 Task: In Heading Arial with underline. Font size of heading  '18'Font style of data Calibri. Font size of data  9Alignment of headline & data Align center. Fill color in heading,  RedFont color of data Black Apply border in Data No BorderIn the sheet   Prime Sales templetes book
Action: Mouse moved to (136, 181)
Screenshot: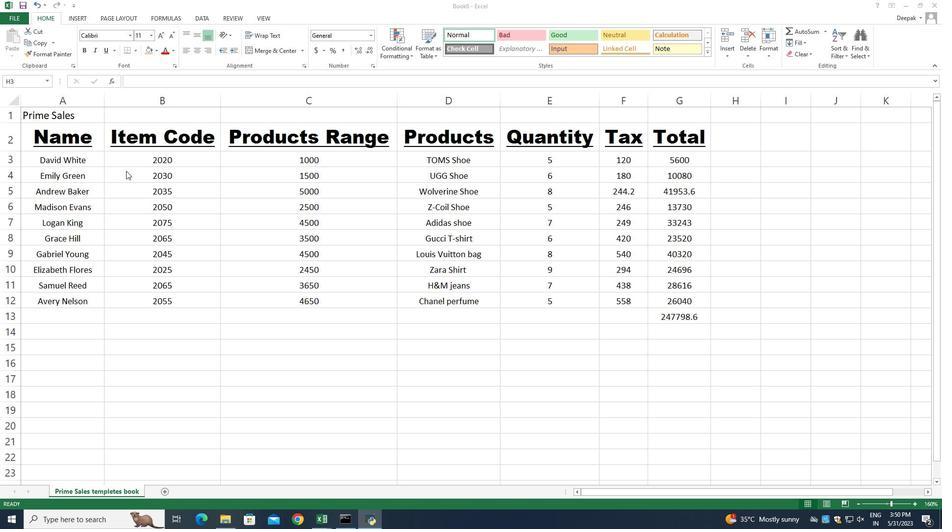 
Action: Mouse scrolled (136, 180) with delta (0, 0)
Screenshot: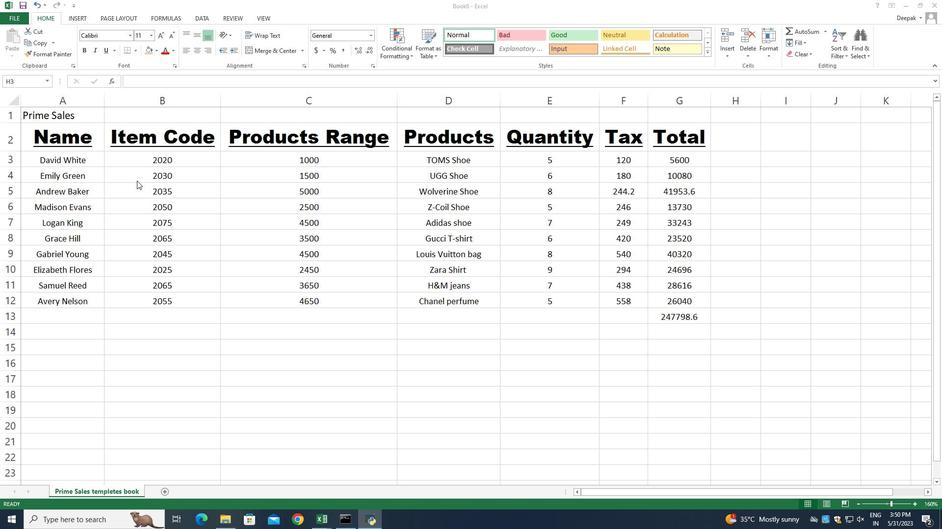 
Action: Mouse scrolled (136, 180) with delta (0, 0)
Screenshot: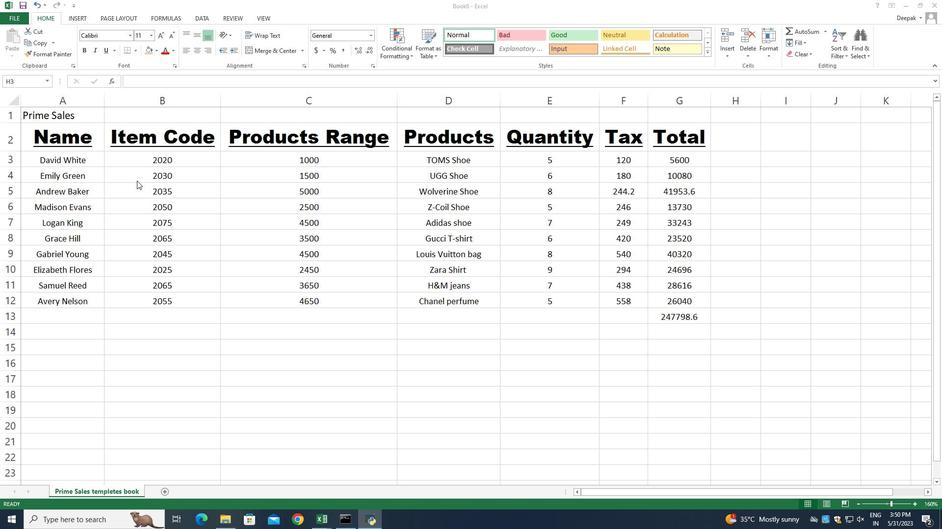 
Action: Mouse scrolled (136, 180) with delta (0, 0)
Screenshot: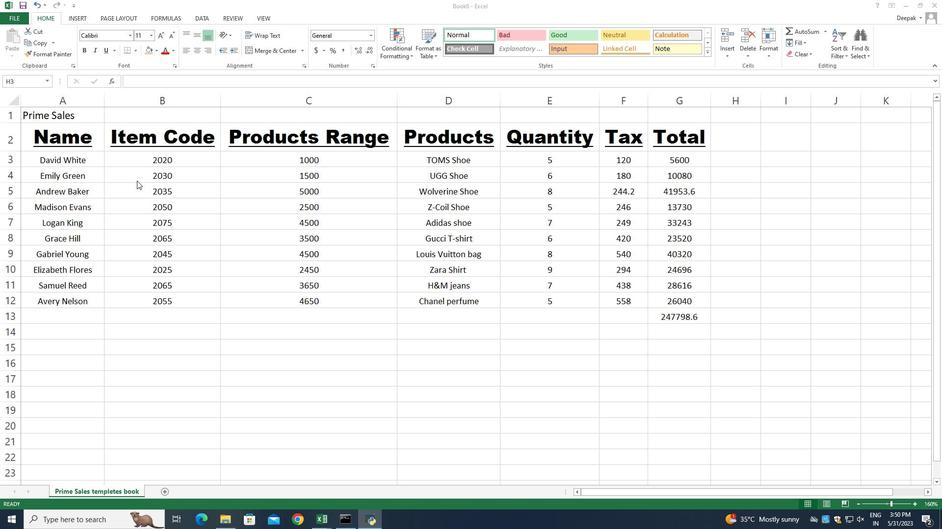 
Action: Mouse scrolled (136, 180) with delta (0, 0)
Screenshot: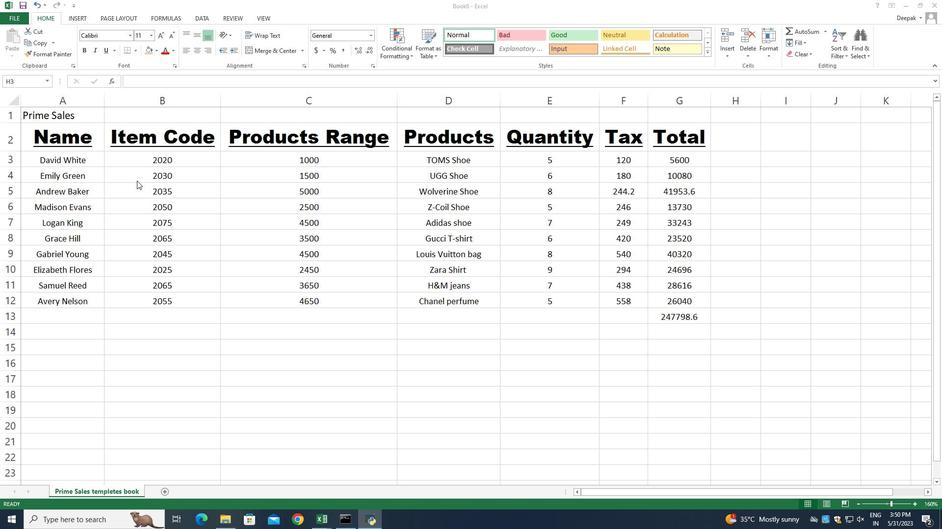 
Action: Mouse scrolled (136, 181) with delta (0, 0)
Screenshot: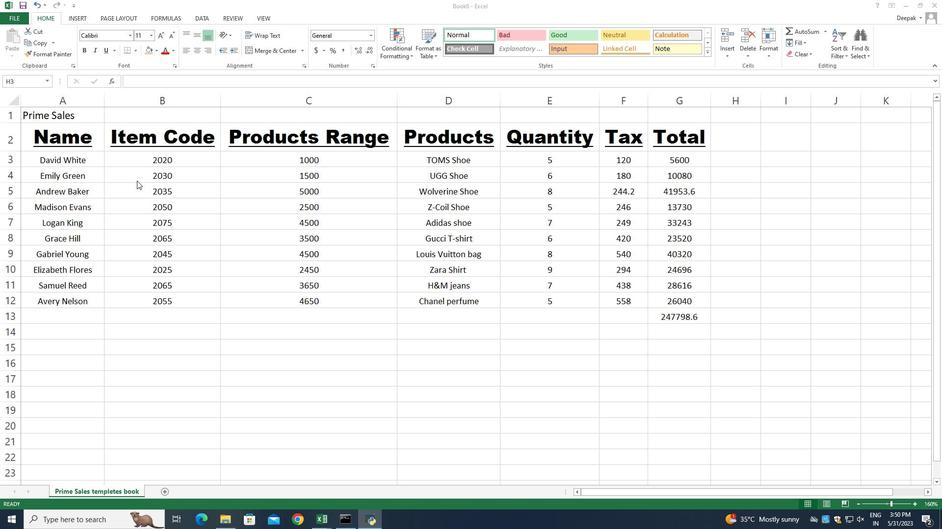 
Action: Mouse scrolled (136, 181) with delta (0, 0)
Screenshot: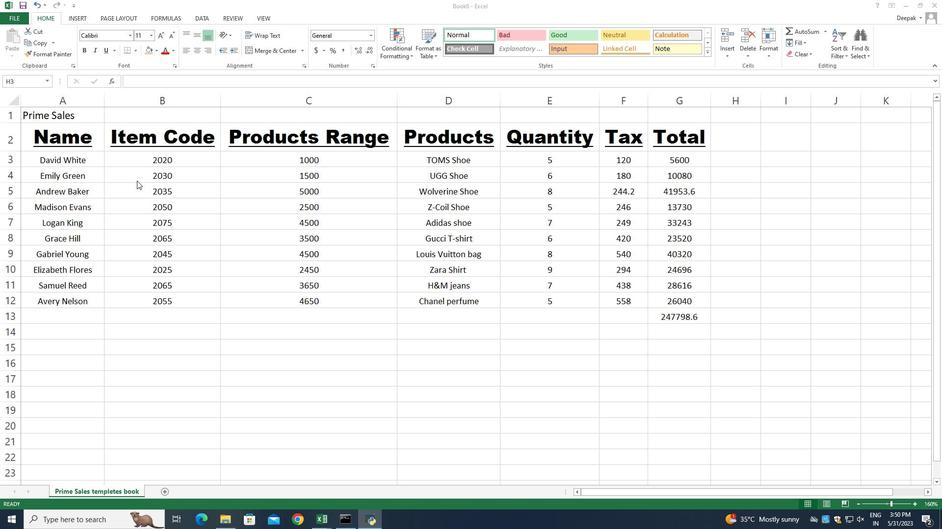 
Action: Mouse scrolled (136, 181) with delta (0, 0)
Screenshot: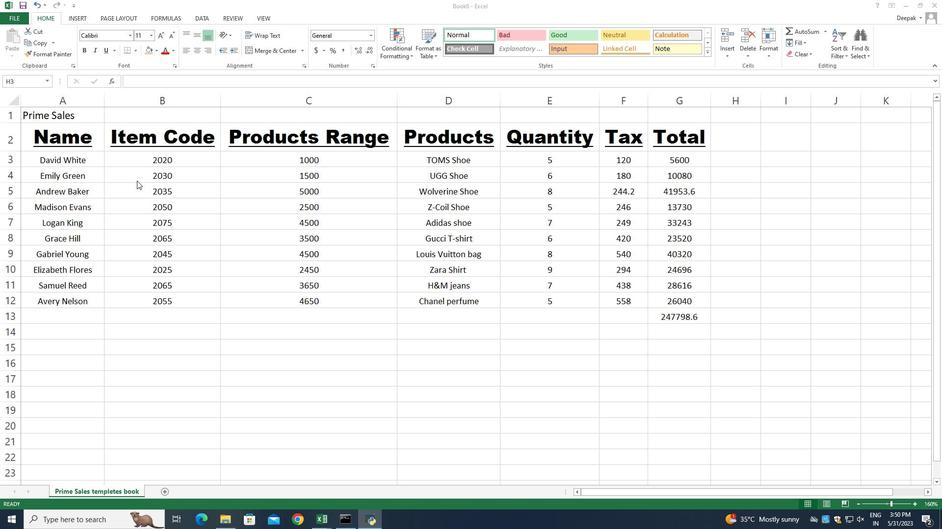 
Action: Mouse moved to (193, 207)
Screenshot: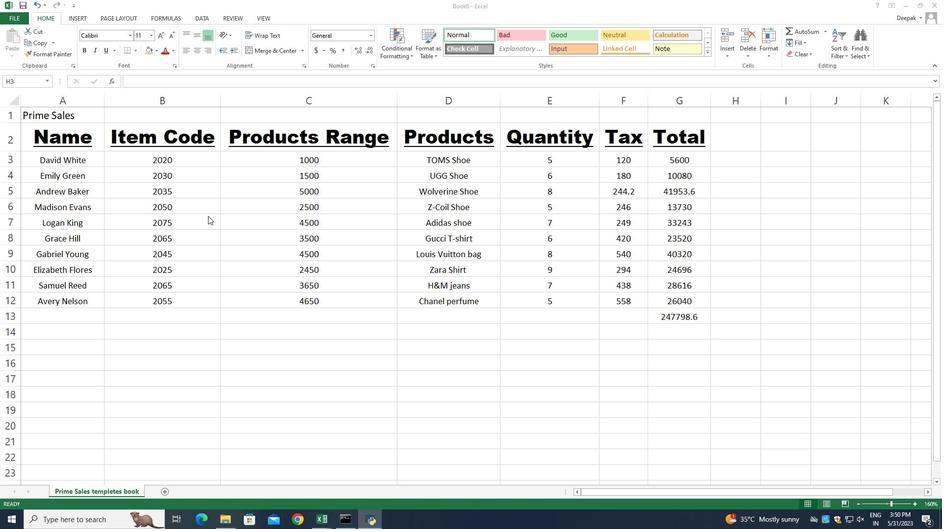 
Action: Mouse pressed left at (193, 207)
Screenshot: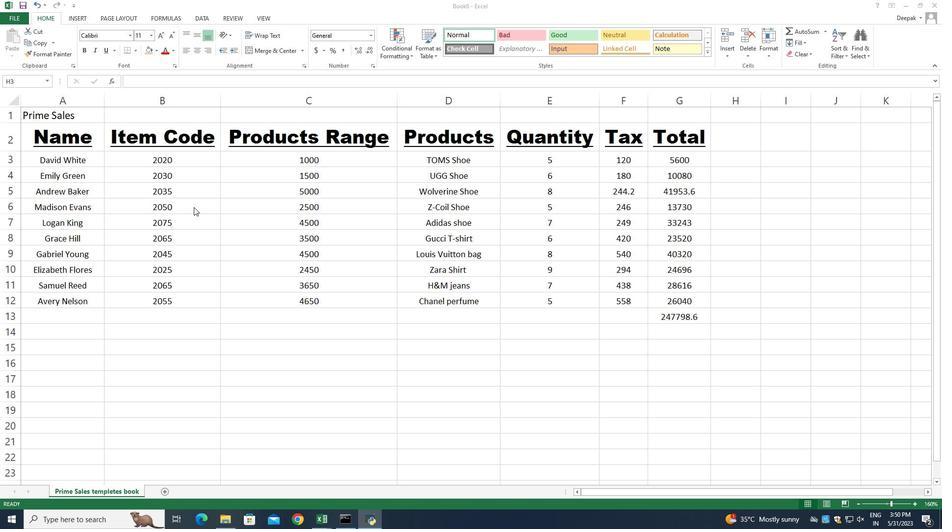 
Action: Mouse moved to (34, 138)
Screenshot: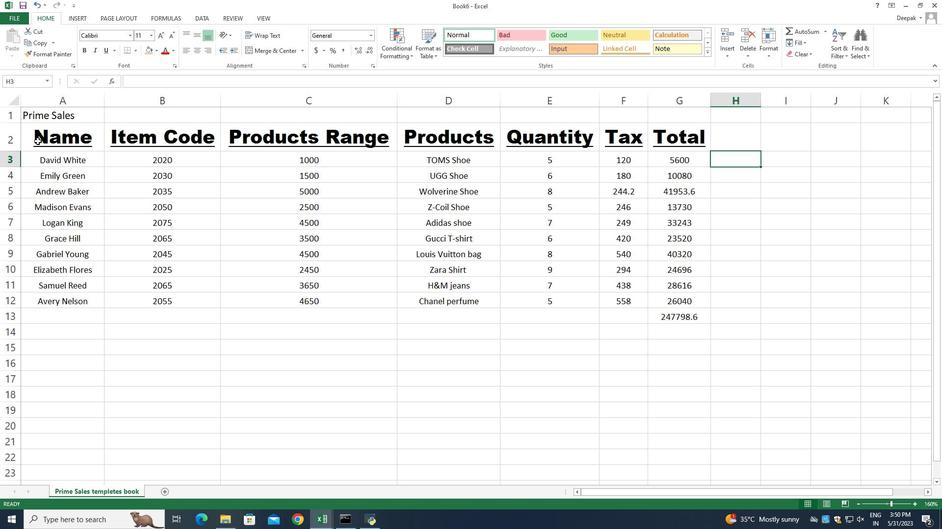 
Action: Mouse pressed left at (34, 138)
Screenshot: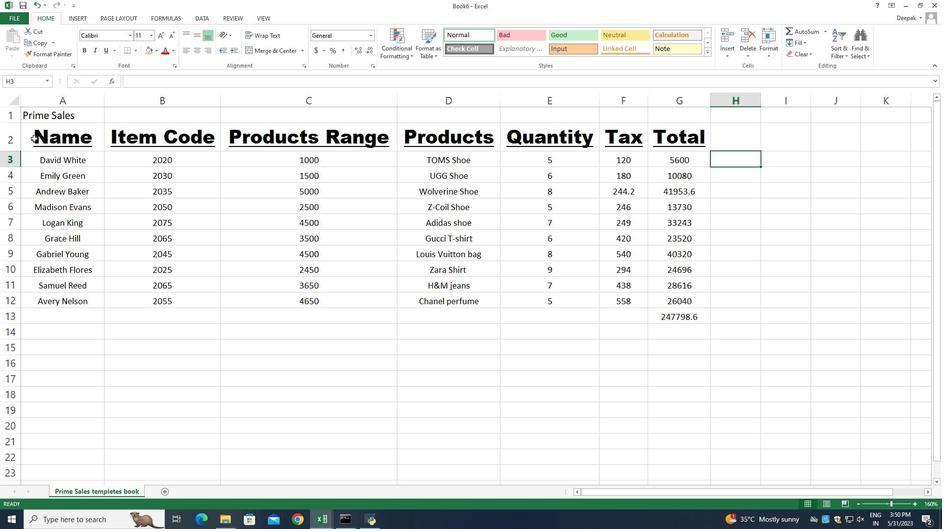 
Action: Mouse moved to (129, 36)
Screenshot: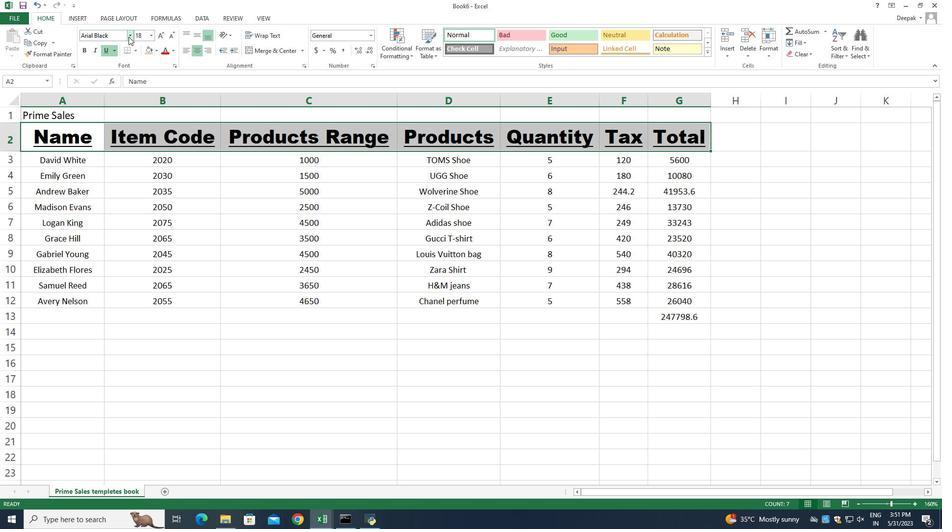
Action: Mouse pressed left at (129, 36)
Screenshot: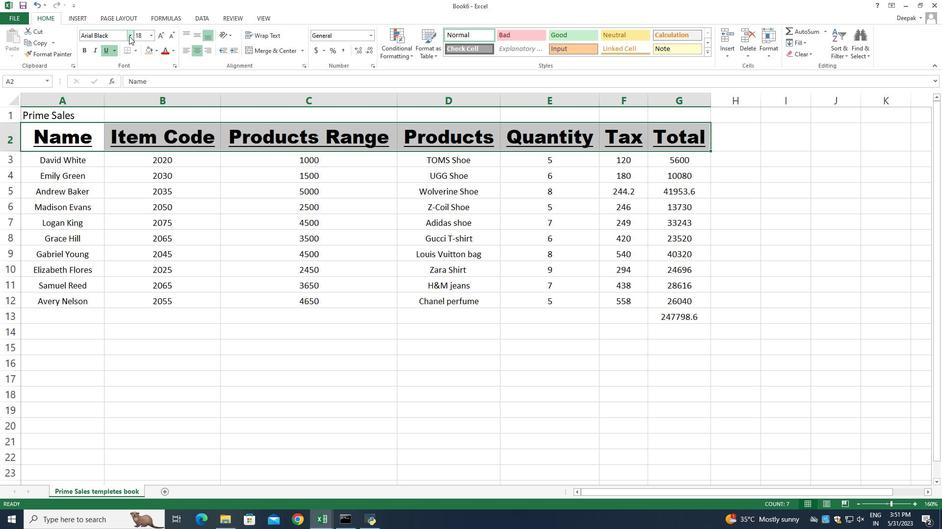 
Action: Mouse moved to (138, 116)
Screenshot: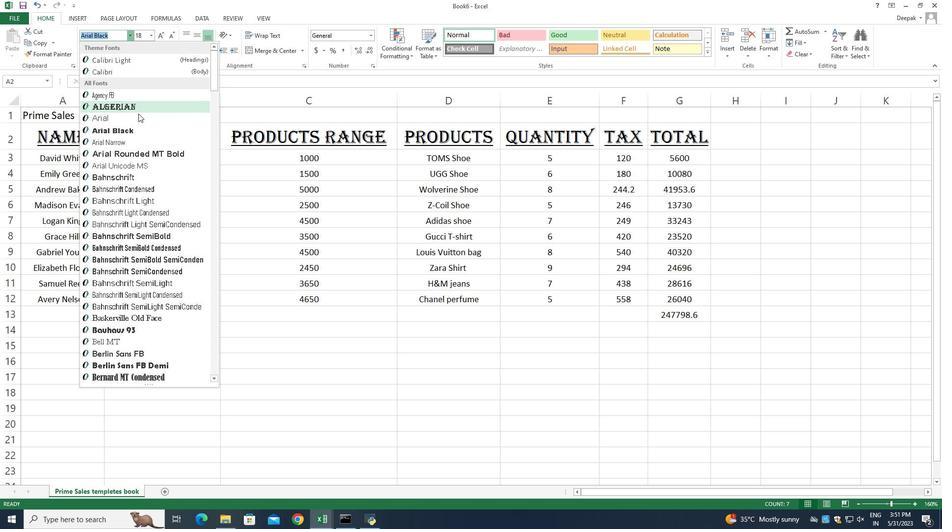 
Action: Mouse pressed left at (138, 116)
Screenshot: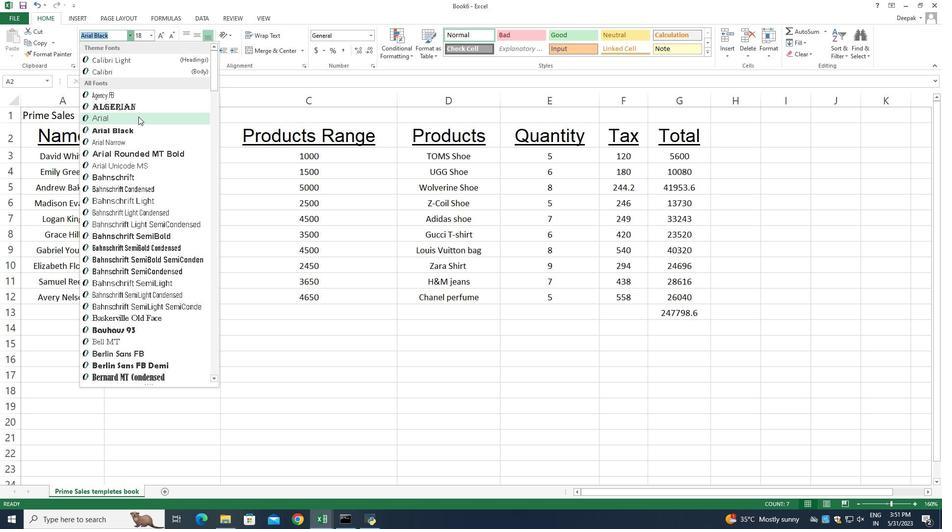
Action: Mouse moved to (130, 34)
Screenshot: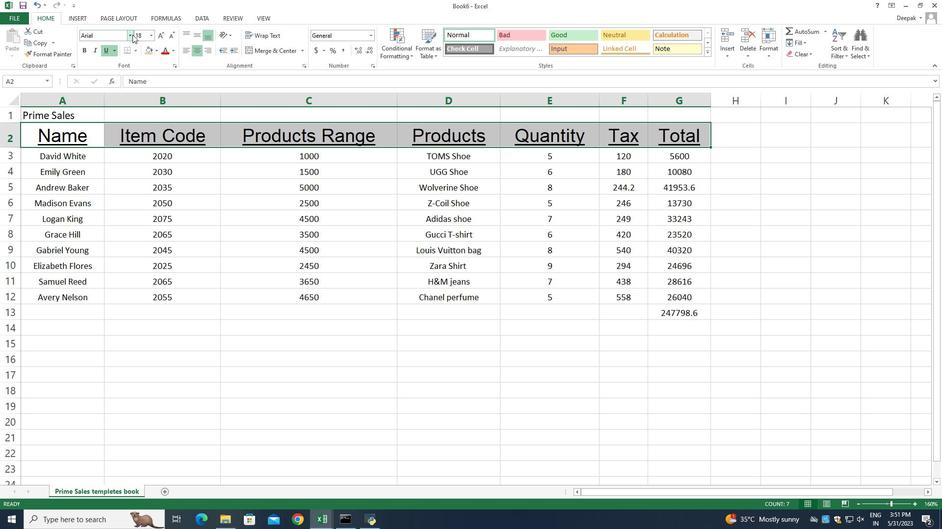 
Action: Mouse pressed left at (130, 34)
Screenshot: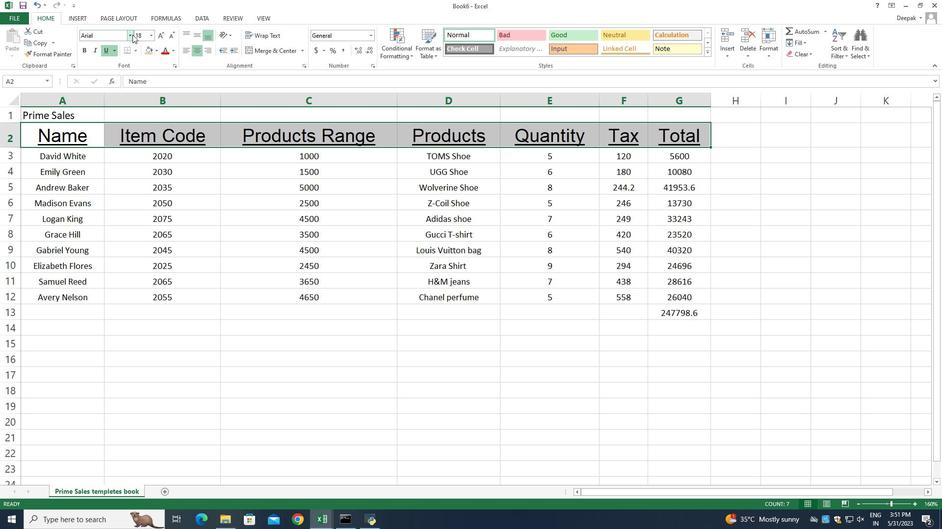 
Action: Mouse moved to (146, 134)
Screenshot: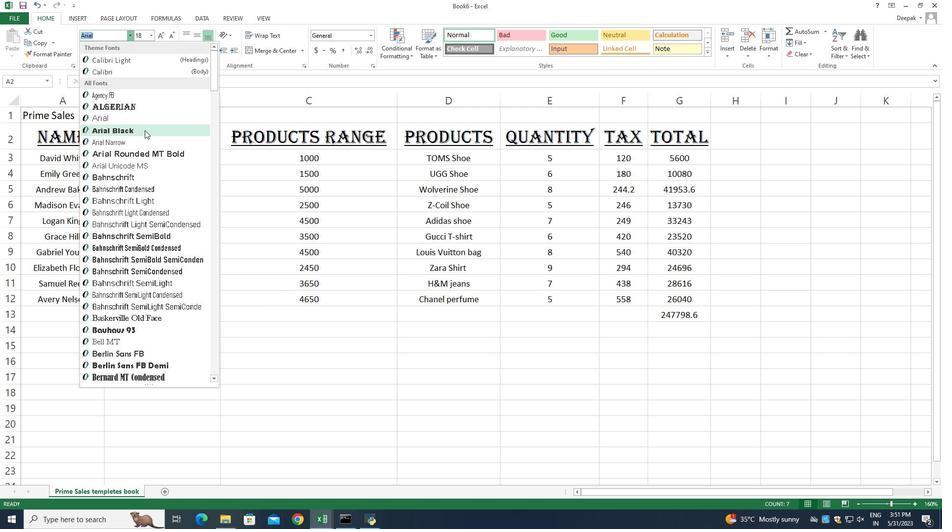 
Action: Mouse pressed left at (146, 134)
Screenshot: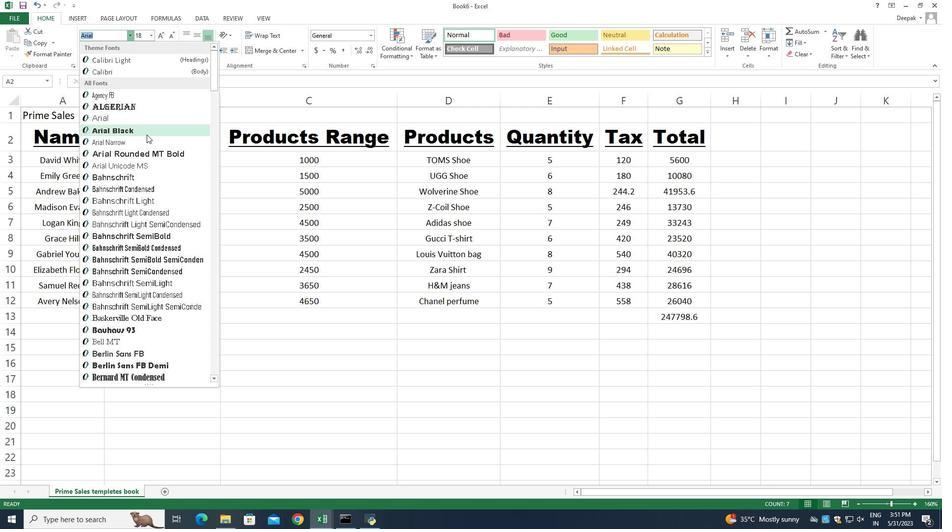 
Action: Mouse moved to (152, 35)
Screenshot: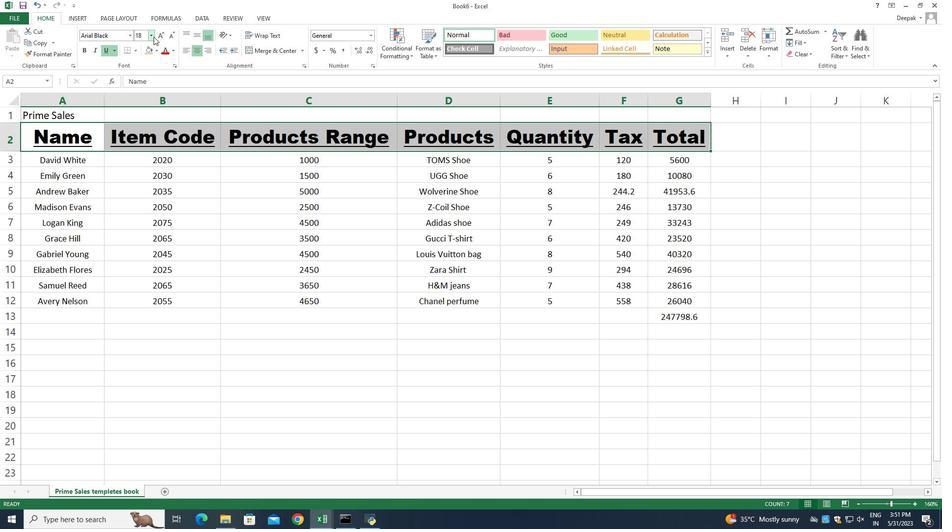 
Action: Mouse pressed left at (152, 35)
Screenshot: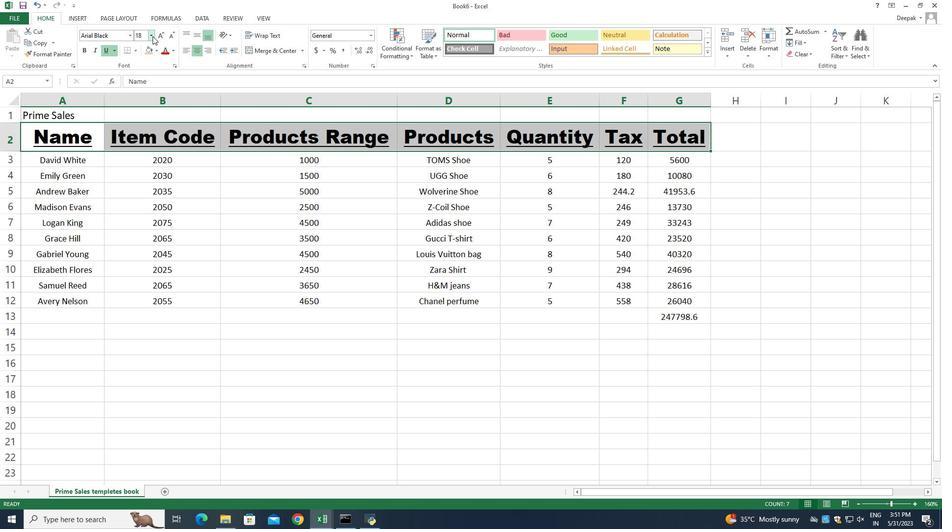 
Action: Mouse moved to (139, 110)
Screenshot: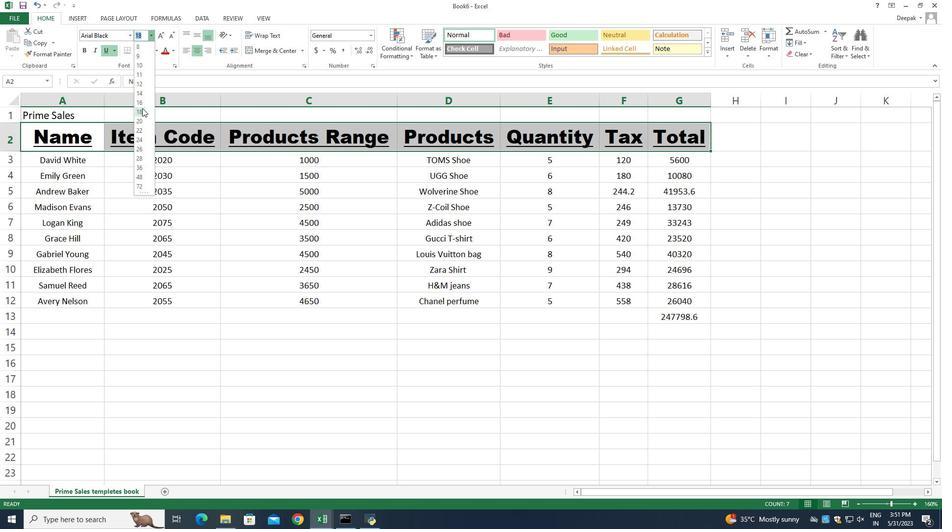 
Action: Mouse pressed left at (139, 110)
Screenshot: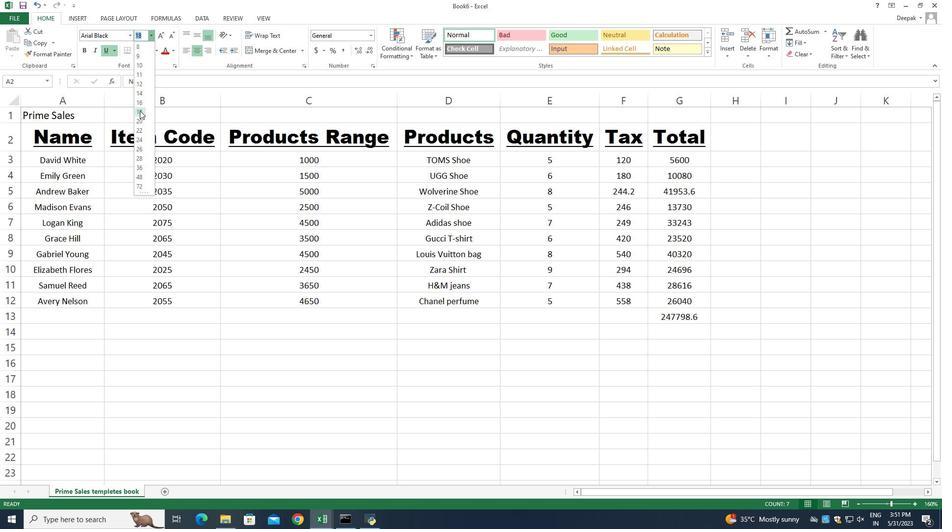 
Action: Mouse moved to (29, 159)
Screenshot: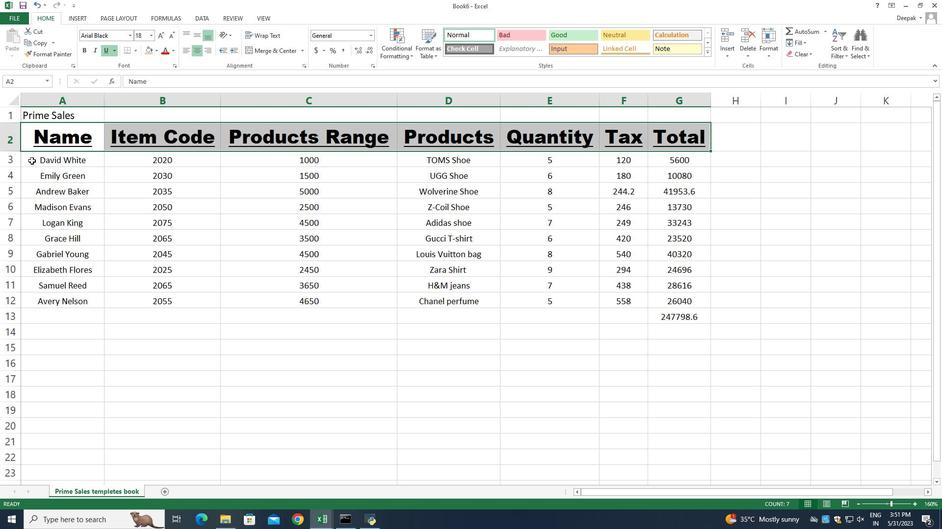 
Action: Mouse pressed left at (29, 159)
Screenshot: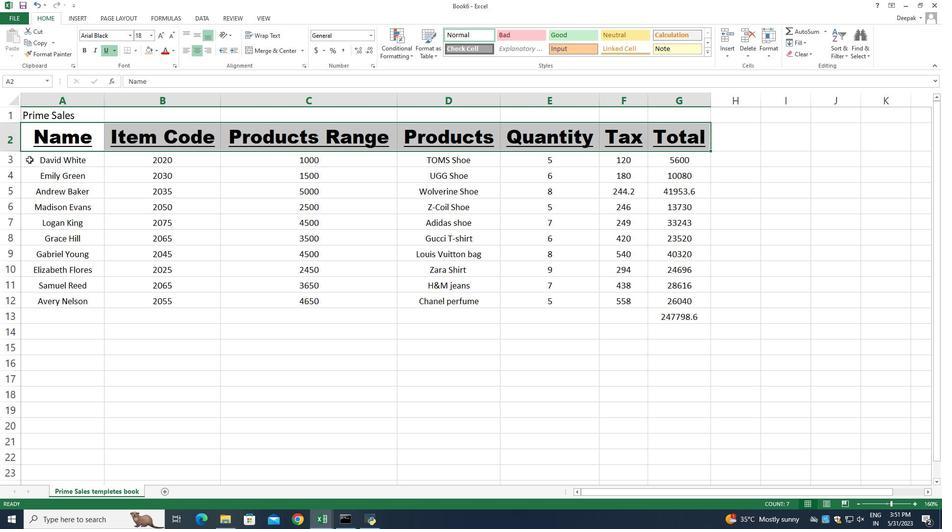 
Action: Mouse moved to (33, 160)
Screenshot: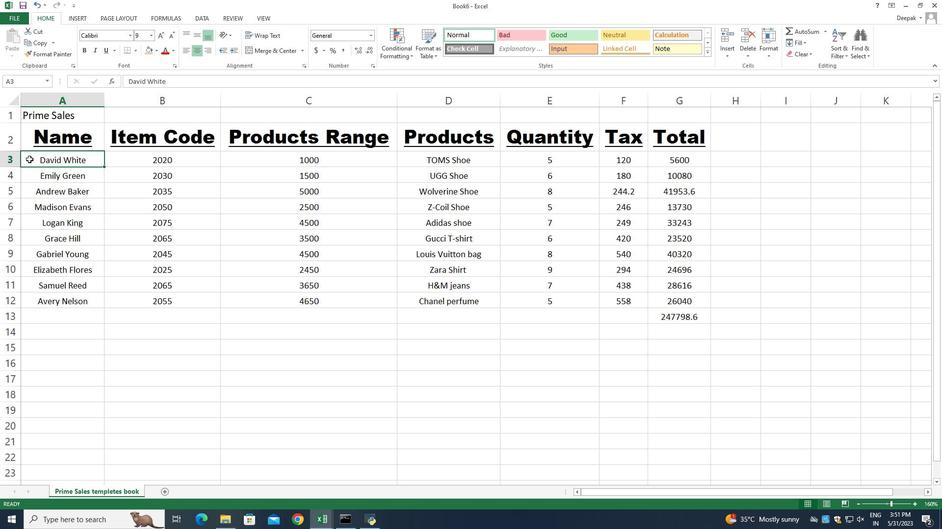 
Action: Mouse pressed left at (33, 160)
Screenshot: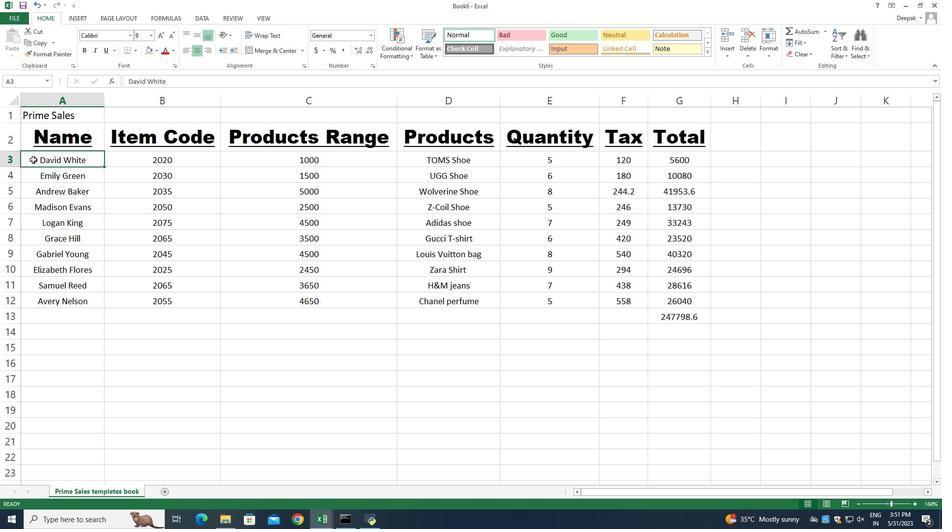 
Action: Mouse moved to (127, 34)
Screenshot: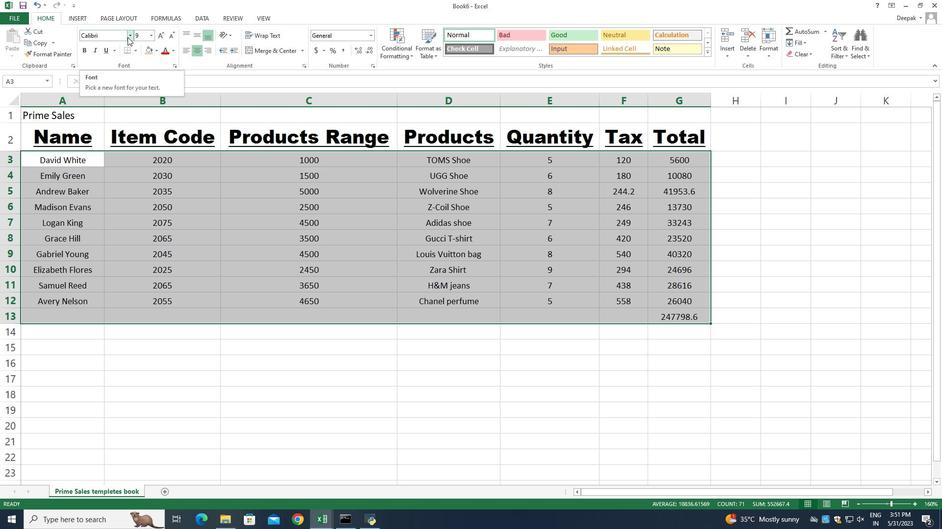 
Action: Mouse pressed left at (127, 34)
Screenshot: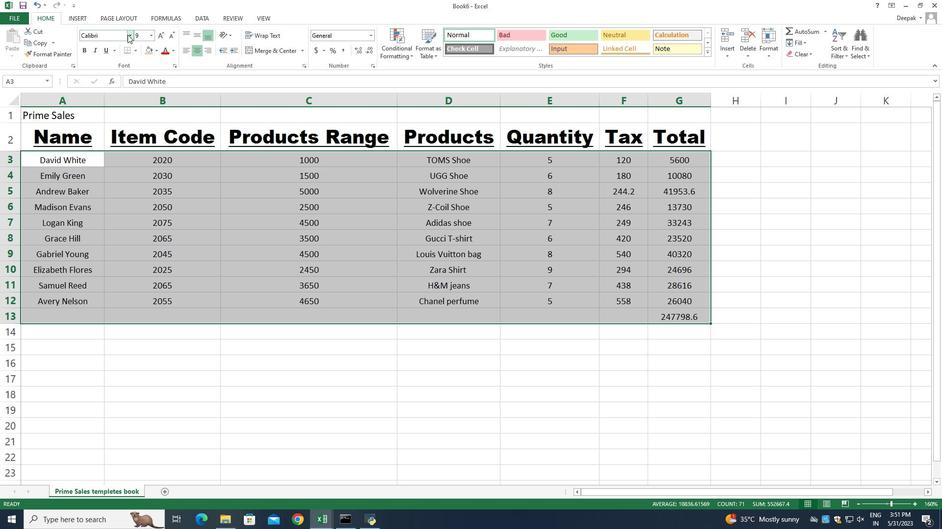 
Action: Mouse moved to (133, 70)
Screenshot: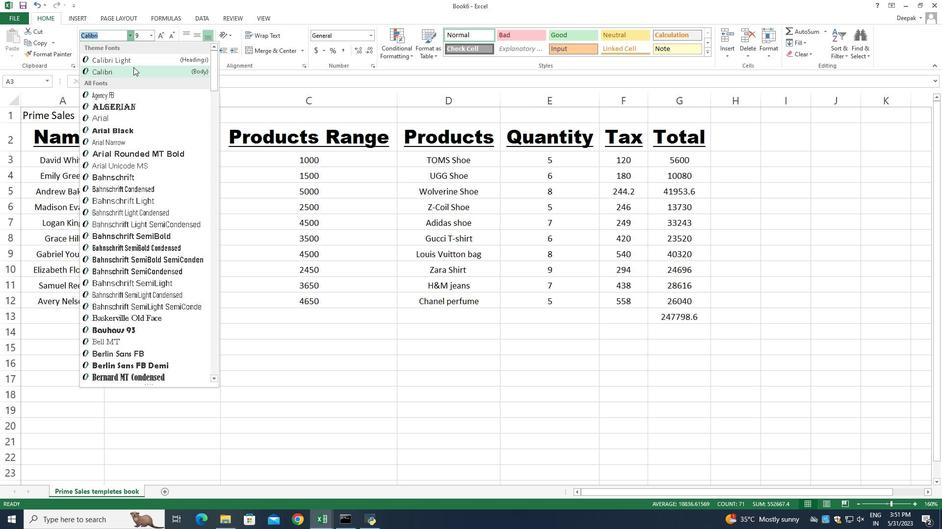 
Action: Mouse pressed left at (133, 70)
Screenshot: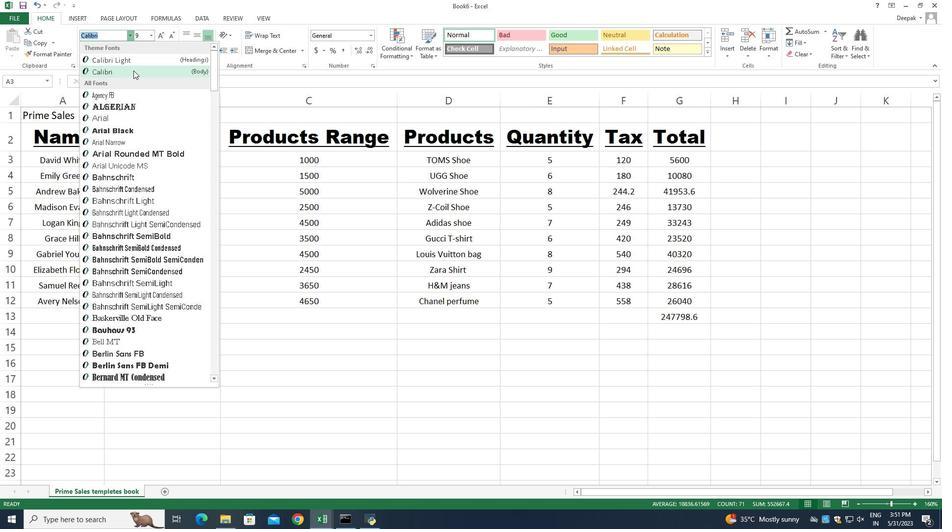 
Action: Mouse moved to (48, 132)
Screenshot: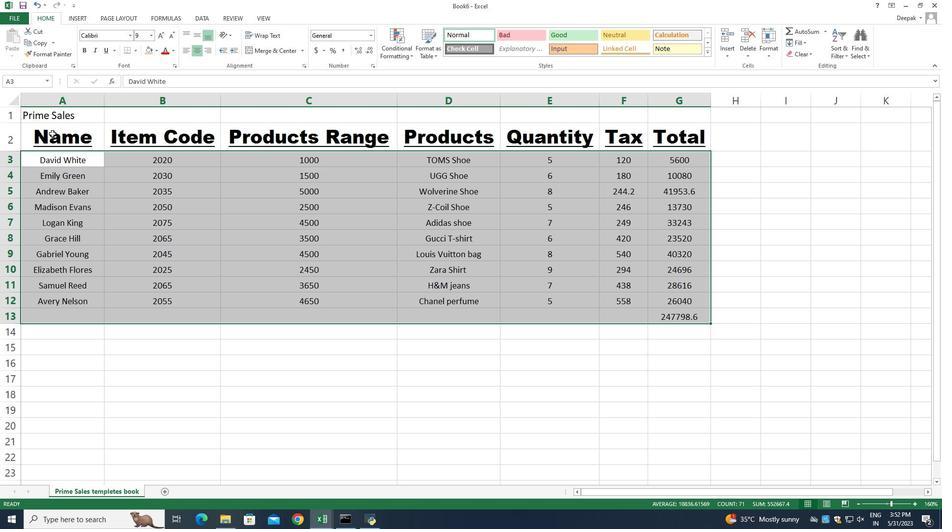 
Action: Mouse pressed left at (48, 132)
Screenshot: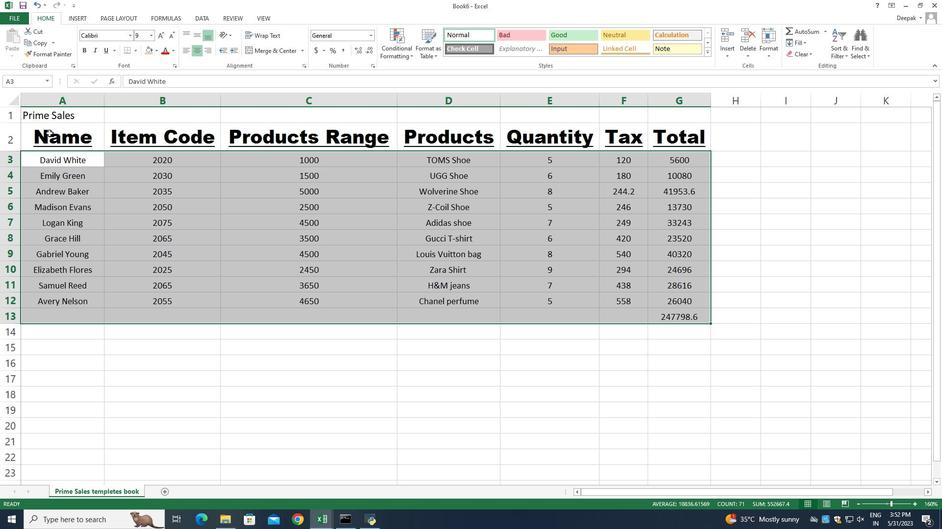 
Action: Mouse moved to (47, 132)
Screenshot: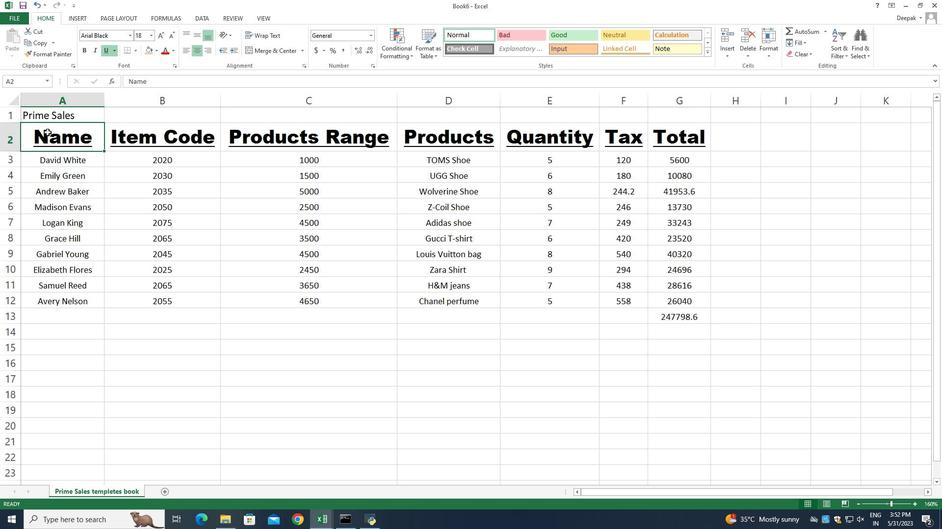 
Action: Mouse pressed left at (47, 132)
Screenshot: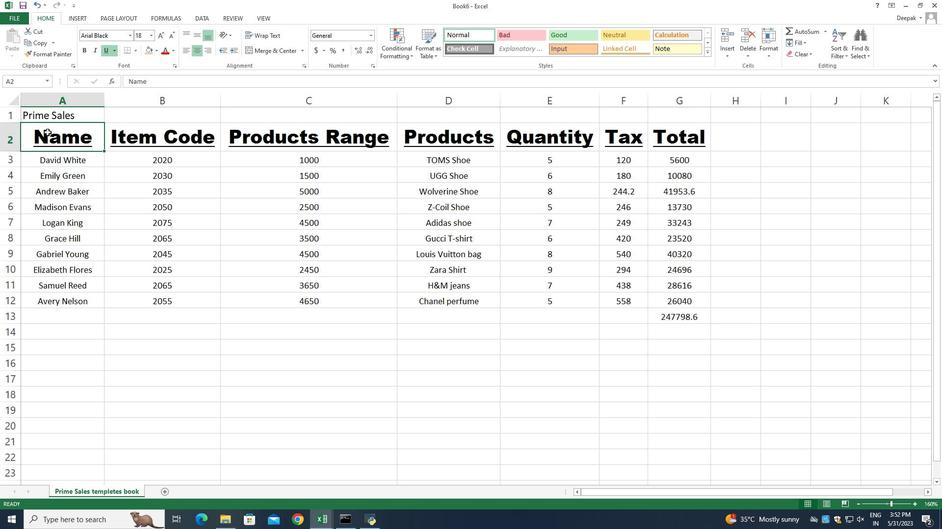 
Action: Mouse moved to (699, 321)
Screenshot: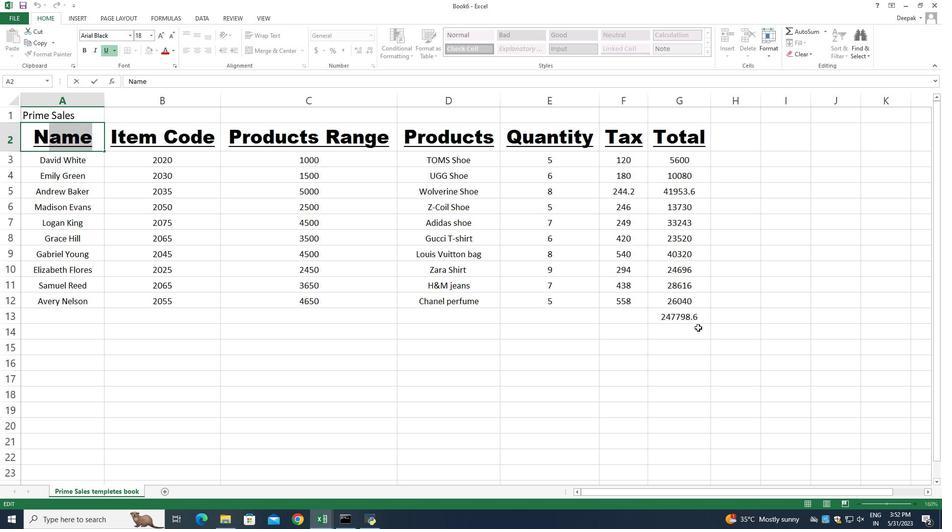
Action: Mouse pressed left at (699, 321)
Screenshot: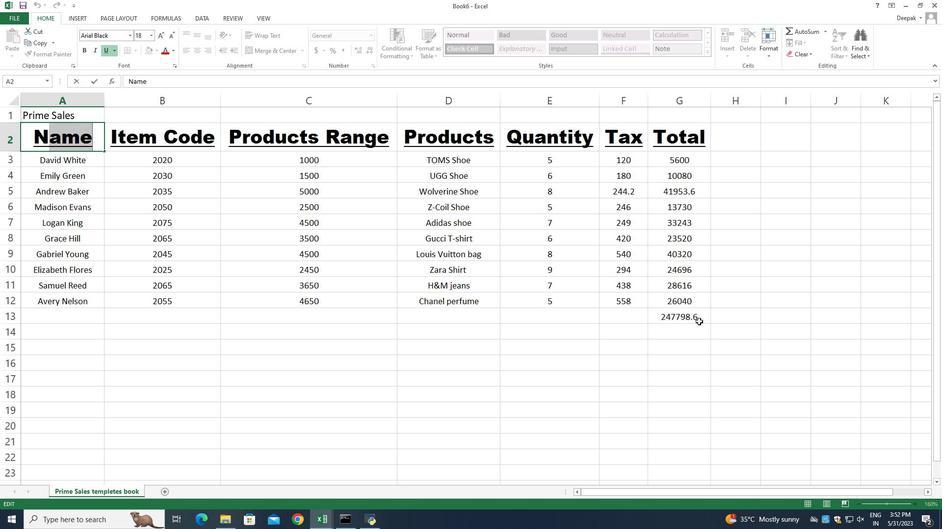 
Action: Mouse moved to (35, 132)
Screenshot: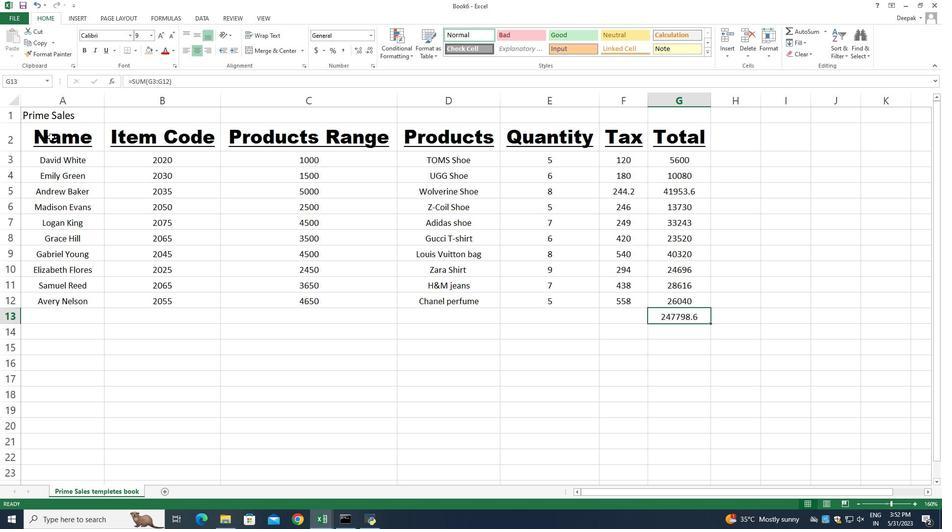 
Action: Mouse pressed left at (35, 132)
Screenshot: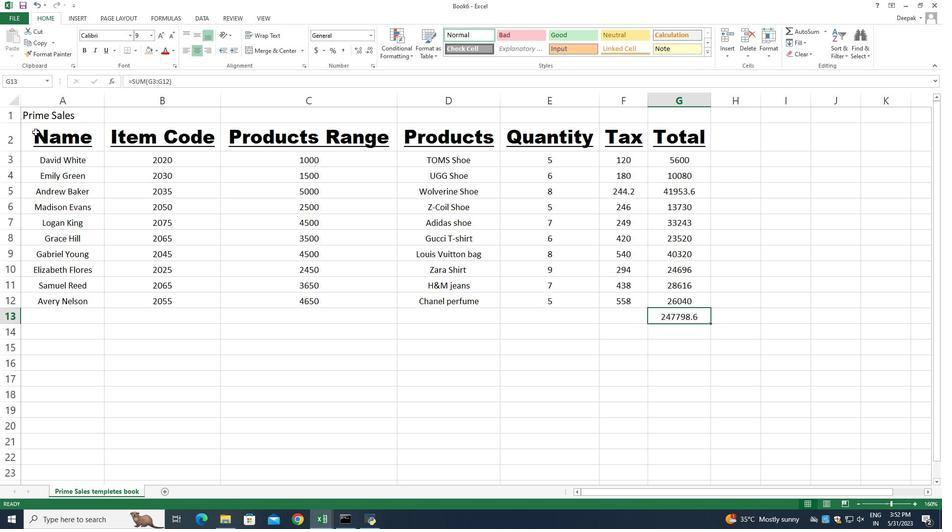 
Action: Mouse moved to (198, 50)
Screenshot: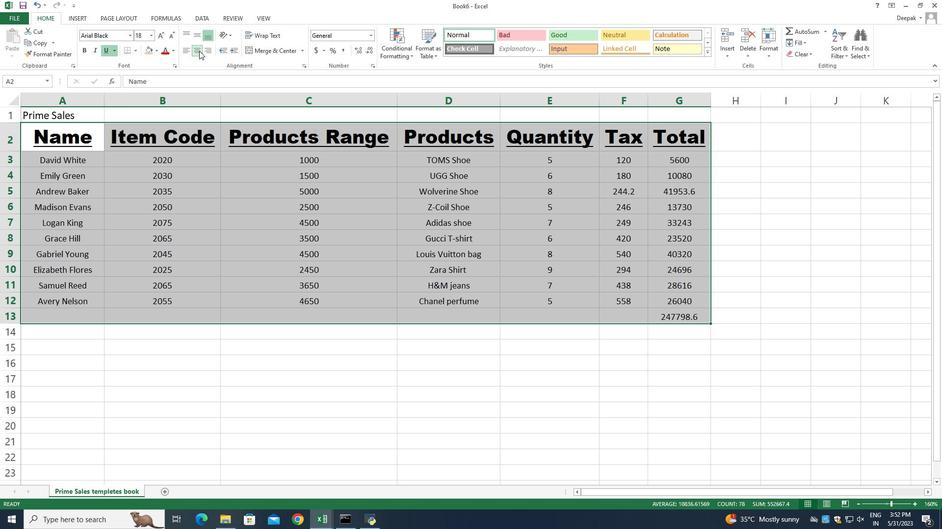 
Action: Mouse pressed left at (198, 50)
Screenshot: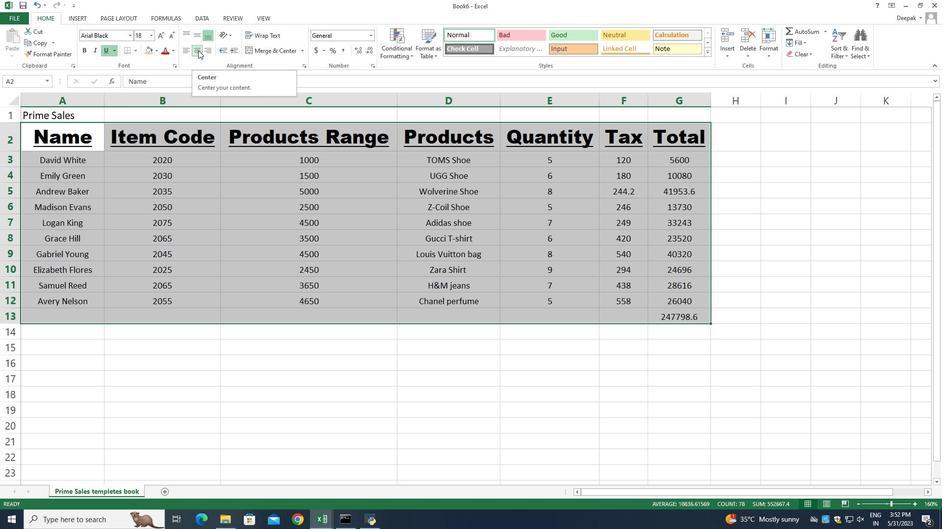
Action: Mouse pressed left at (198, 50)
Screenshot: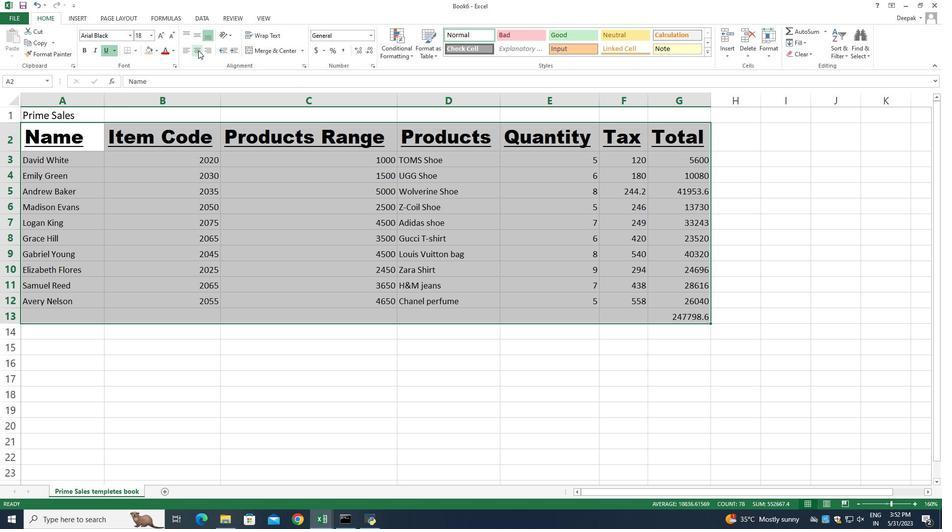 
Action: Mouse moved to (64, 141)
Screenshot: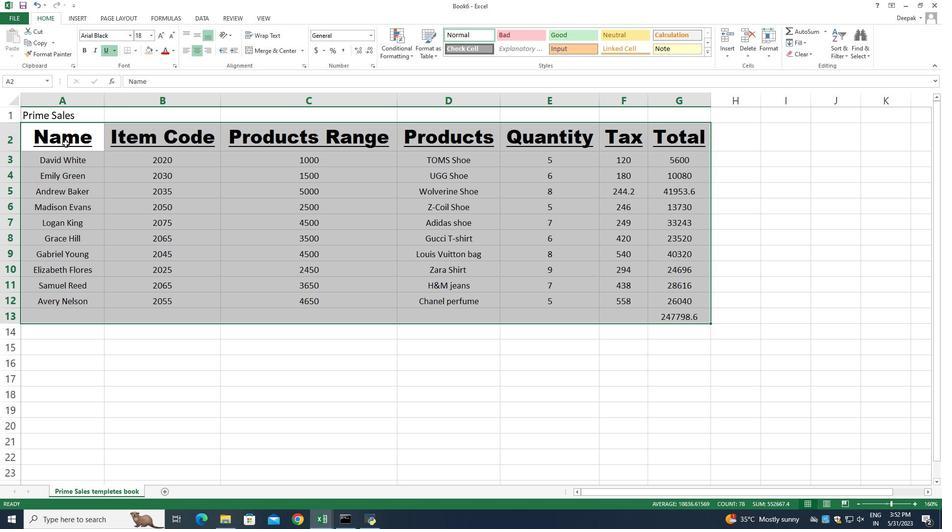 
Action: Mouse pressed left at (64, 141)
Screenshot: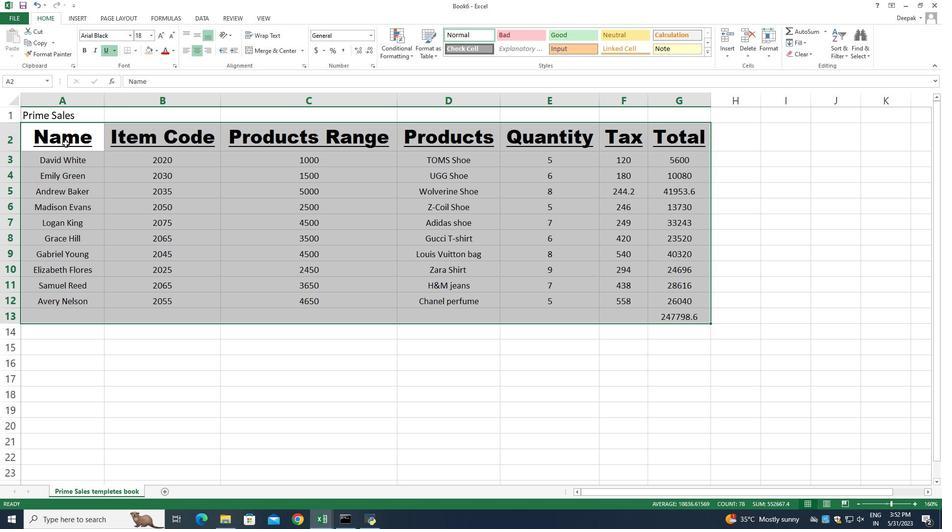 
Action: Mouse moved to (58, 137)
Screenshot: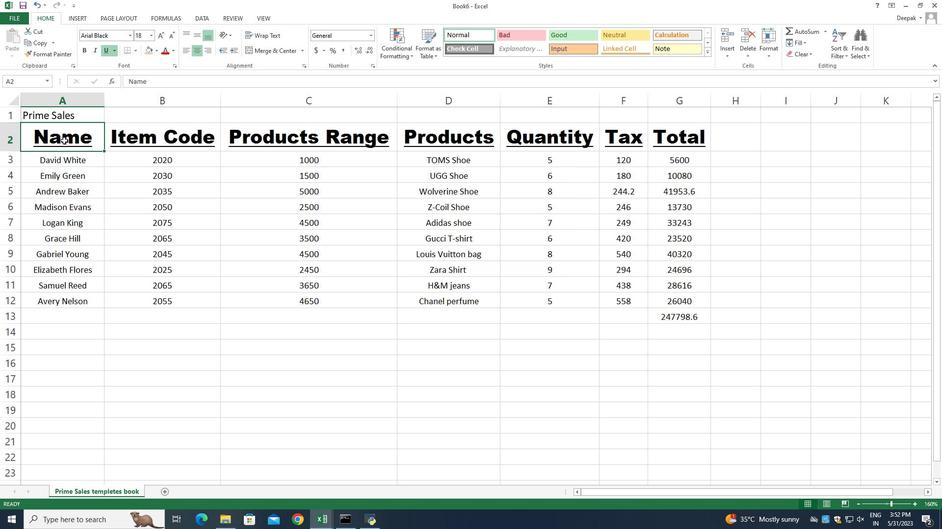 
Action: Mouse pressed left at (58, 137)
Screenshot: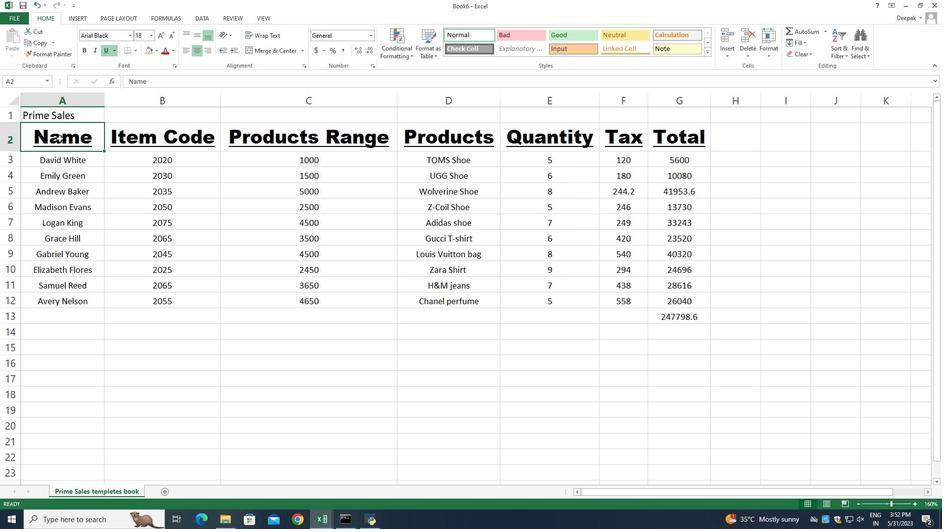
Action: Mouse moved to (156, 52)
Screenshot: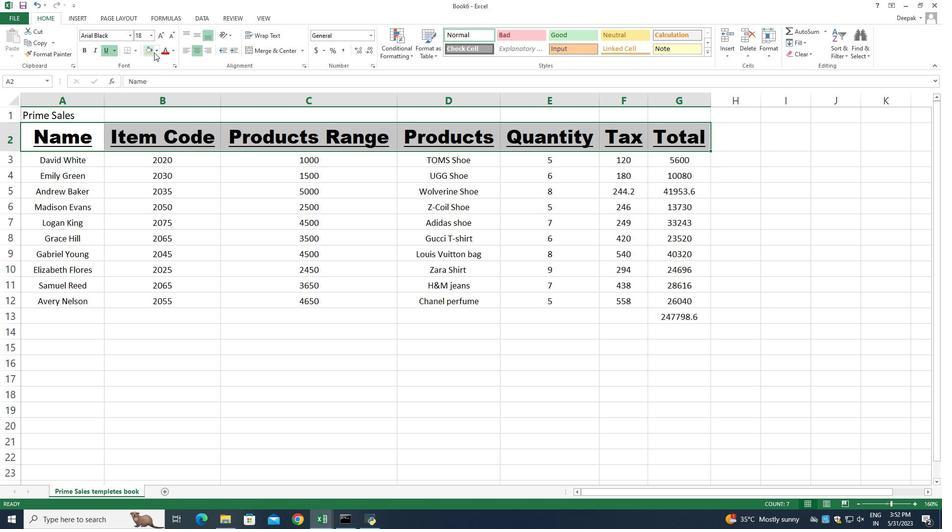 
Action: Mouse pressed left at (156, 52)
Screenshot: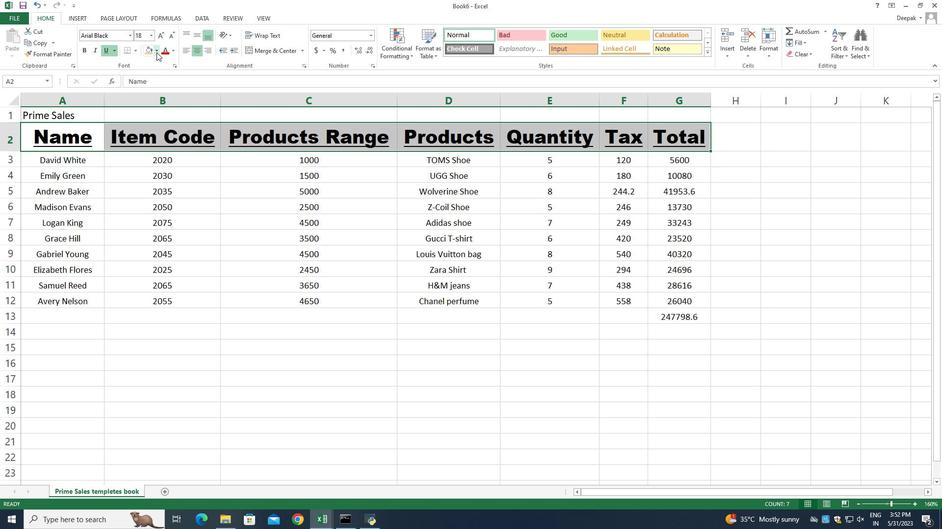 
Action: Mouse moved to (189, 82)
Screenshot: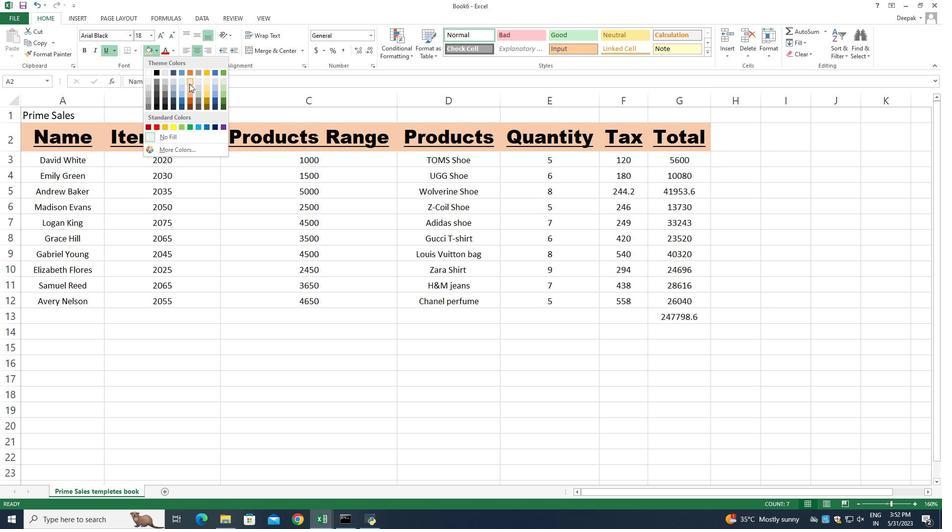 
Action: Mouse pressed left at (189, 82)
Screenshot: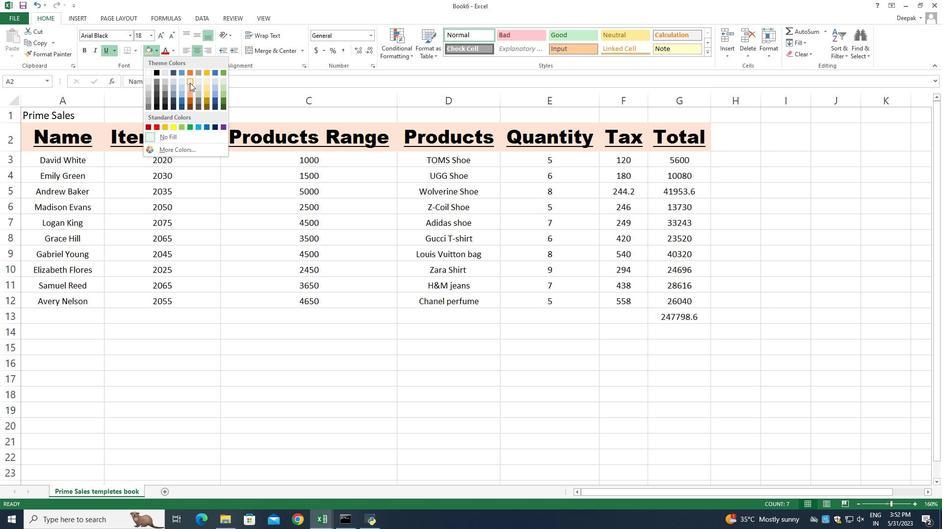 
Action: Mouse moved to (30, 159)
Screenshot: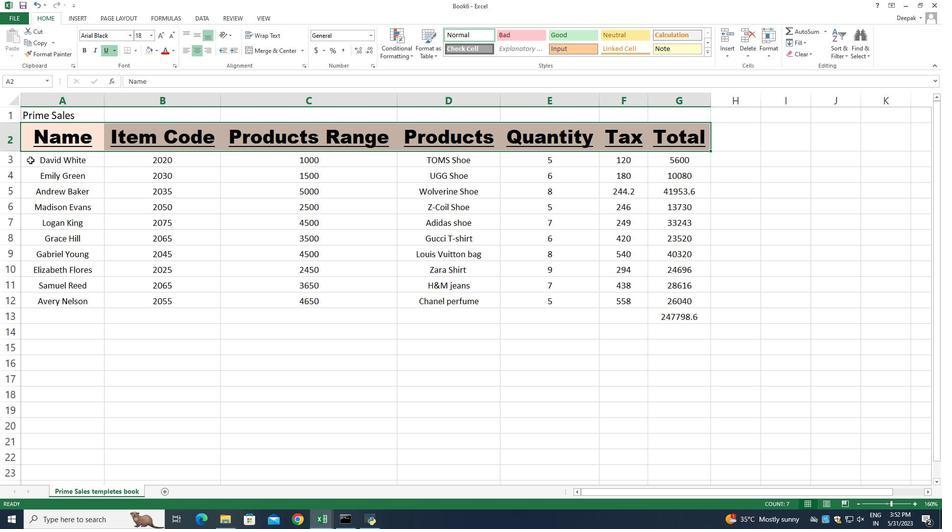 
Action: Mouse pressed left at (30, 159)
Screenshot: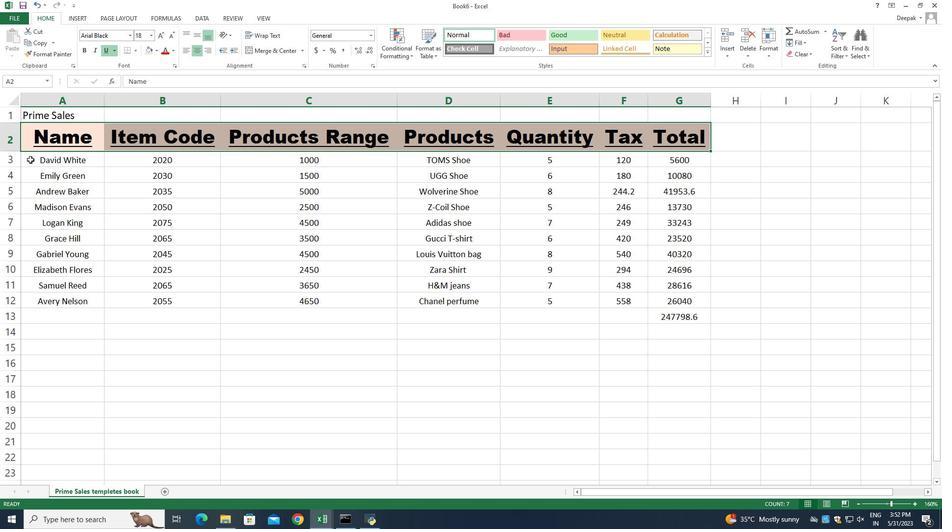 
Action: Mouse moved to (40, 156)
Screenshot: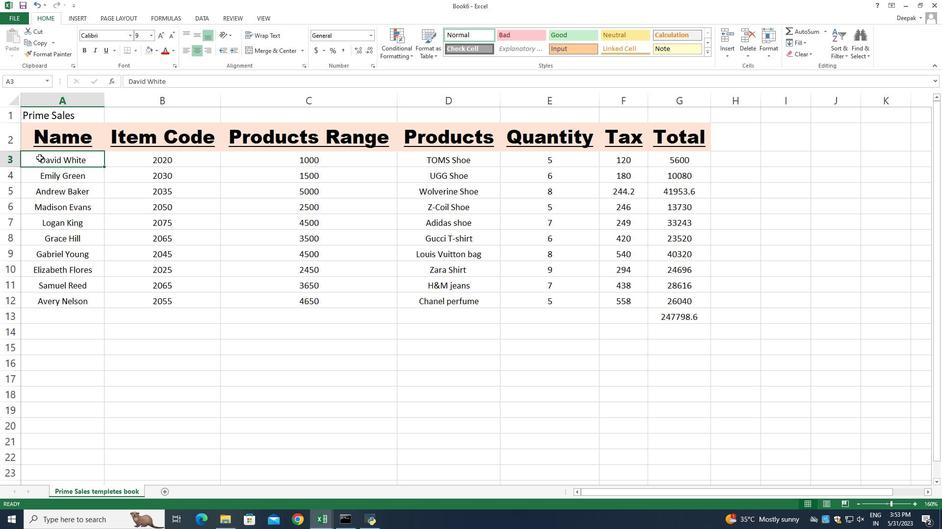 
Action: Mouse pressed left at (40, 156)
Screenshot: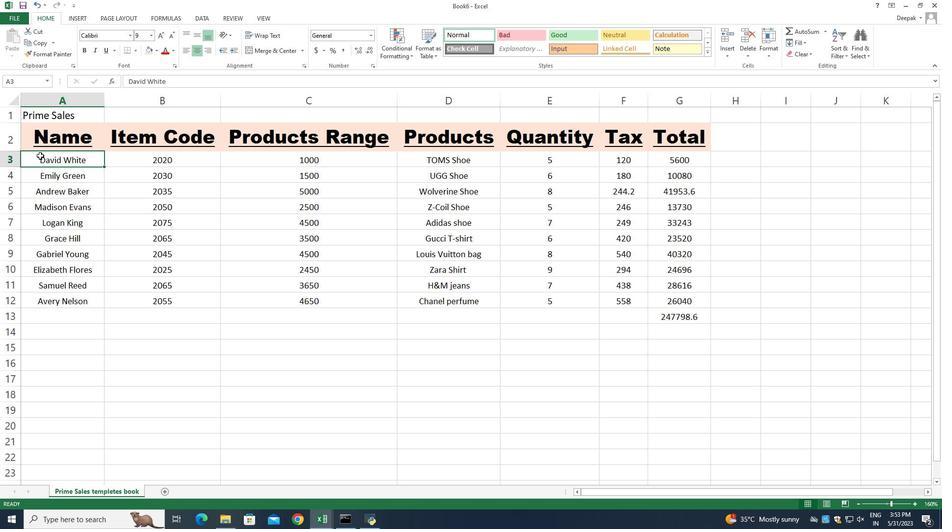 
Action: Mouse moved to (160, 52)
Screenshot: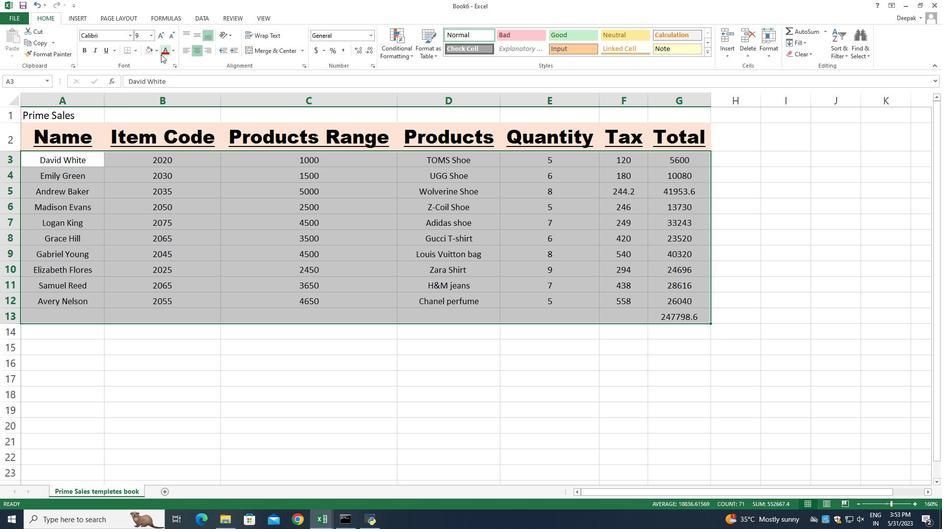 
Action: Mouse pressed left at (160, 52)
Screenshot: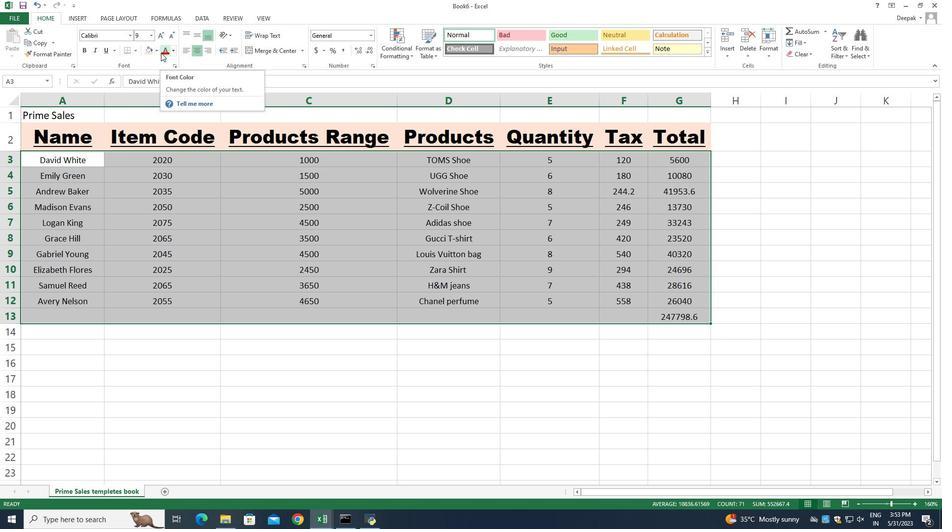 
Action: Mouse moved to (138, 194)
Screenshot: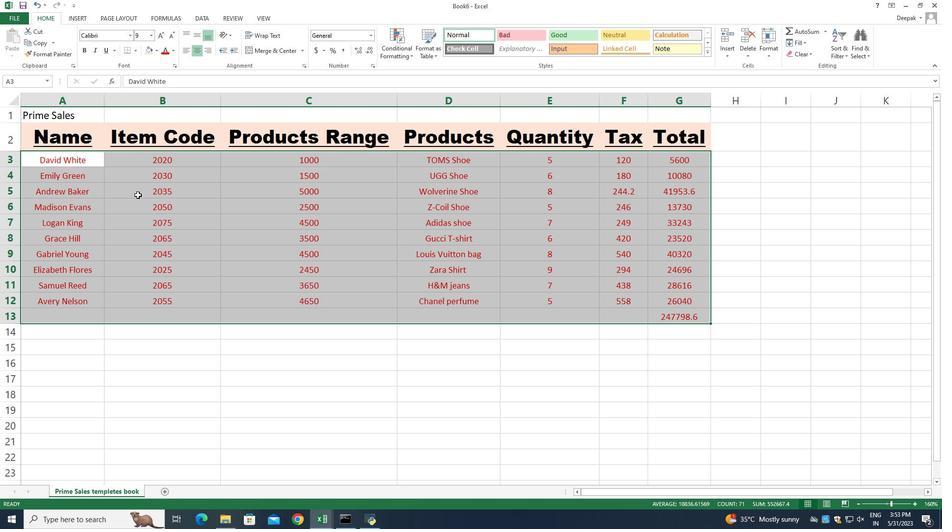 
Action: Mouse pressed left at (138, 194)
Screenshot: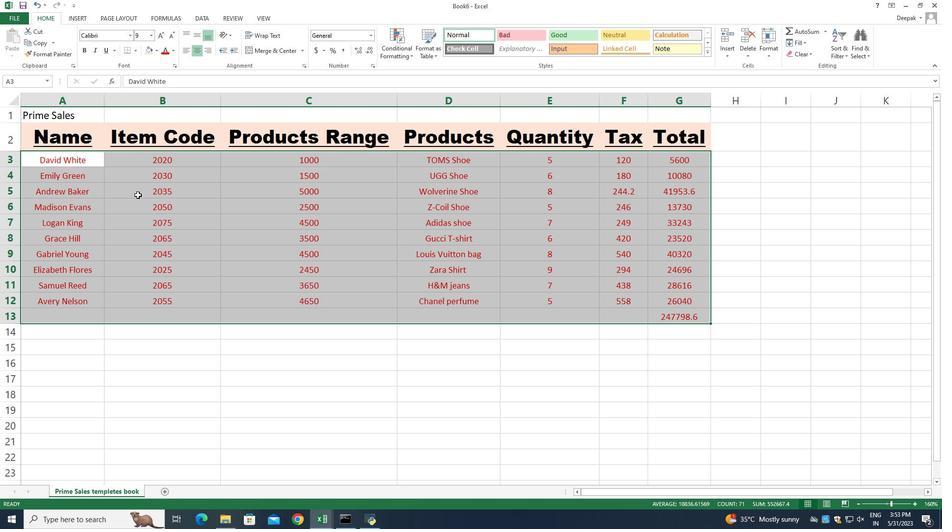 
Action: Mouse moved to (26, 125)
Screenshot: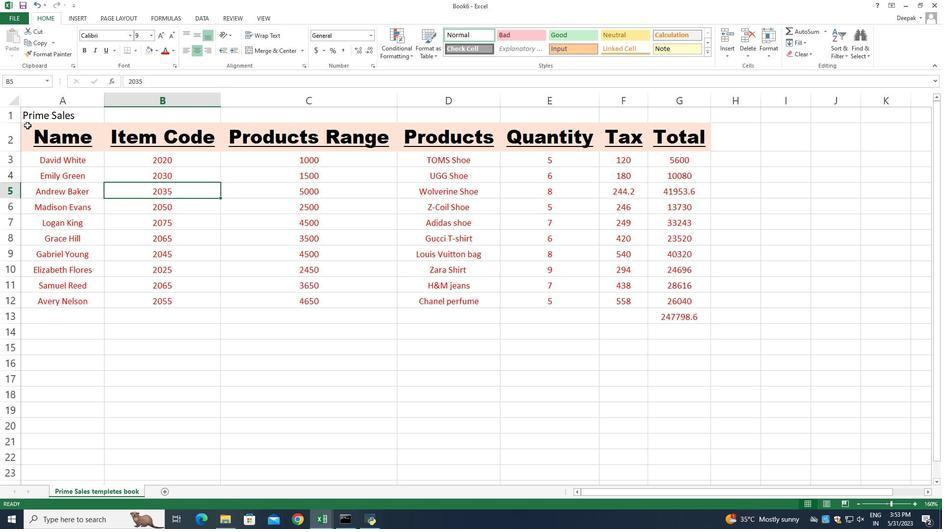 
Action: Mouse pressed left at (26, 125)
Screenshot: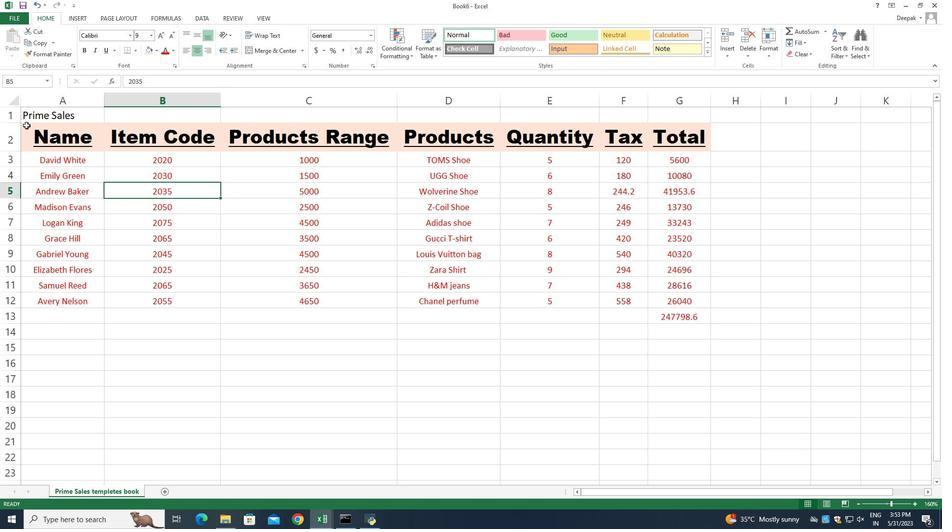
Action: Mouse moved to (132, 51)
Screenshot: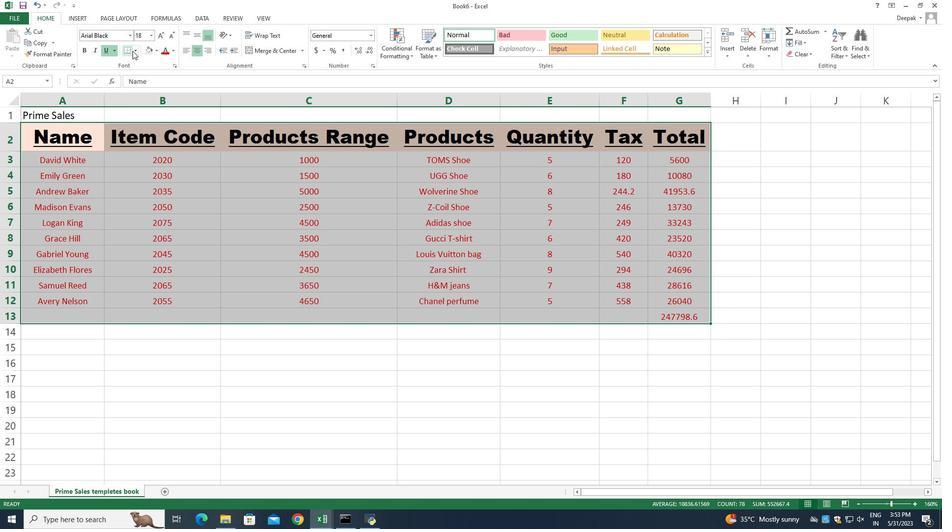 
Action: Mouse pressed left at (132, 51)
Screenshot: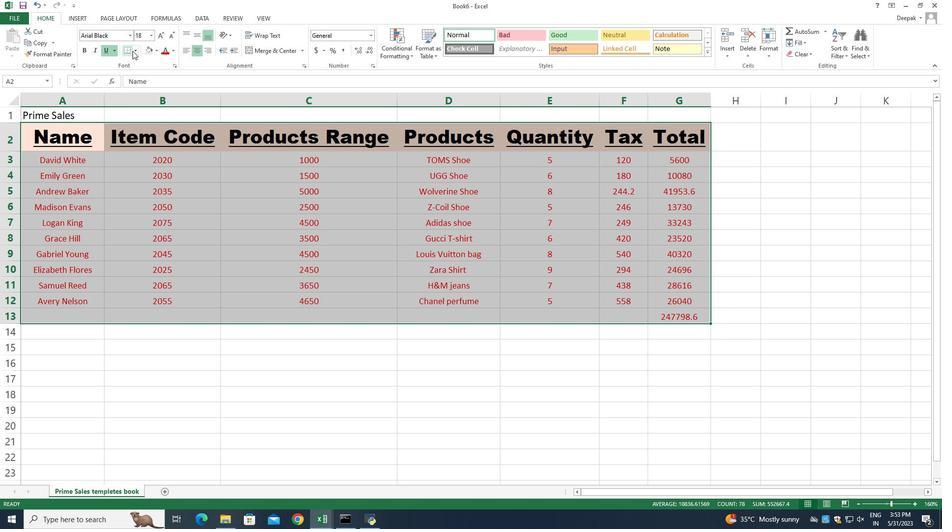 
Action: Mouse moved to (184, 145)
Screenshot: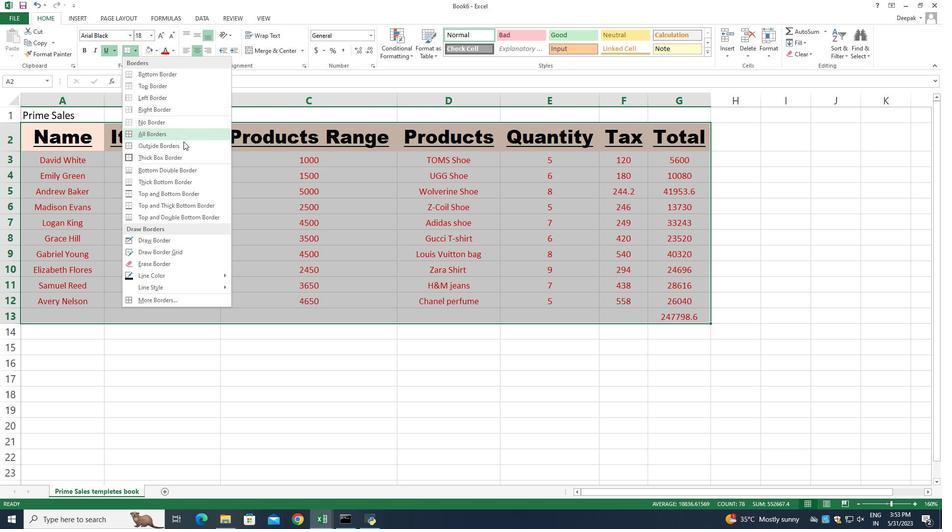 
Action: Mouse pressed left at (184, 145)
Screenshot: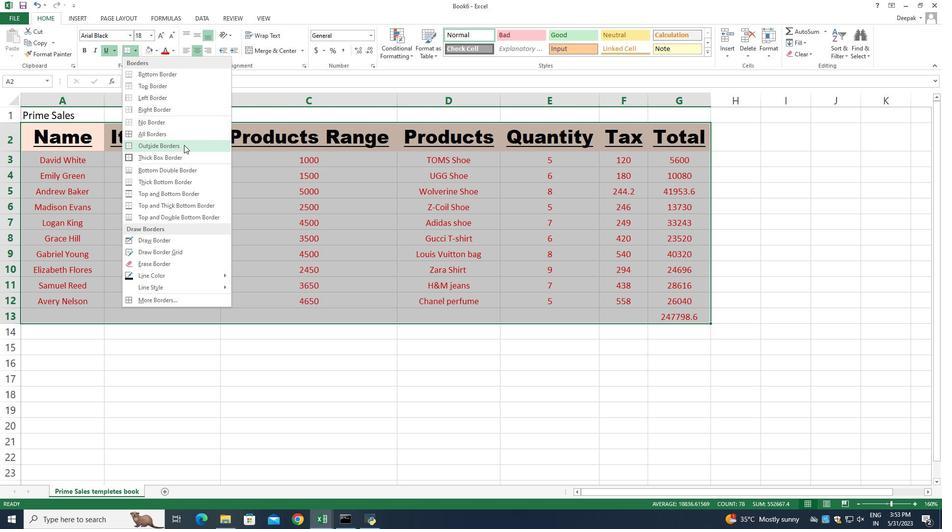 
Action: Mouse moved to (329, 335)
Screenshot: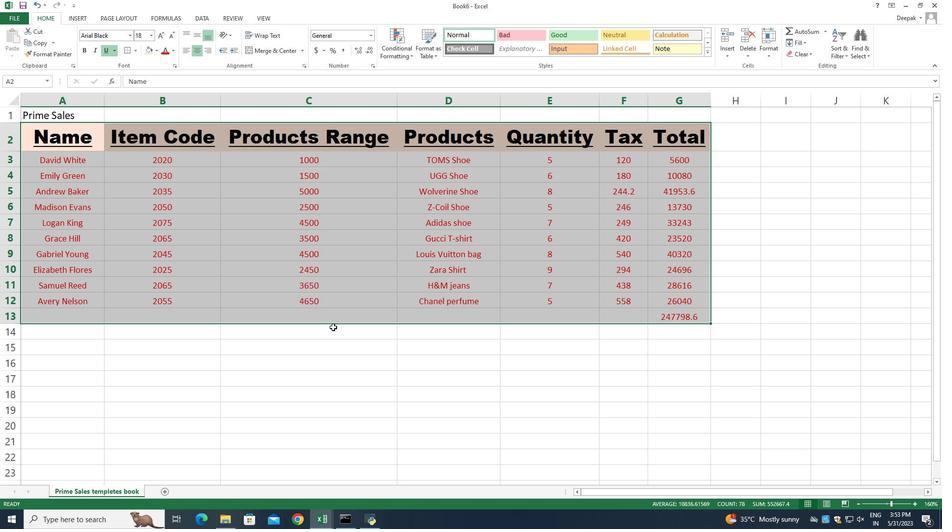 
Action: Mouse pressed left at (329, 335)
Screenshot: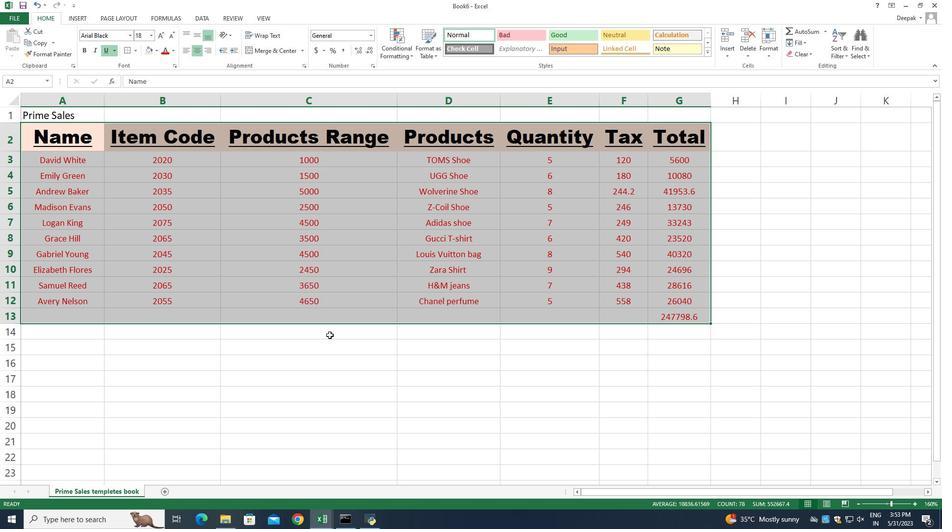 
Action: Mouse moved to (395, 237)
Screenshot: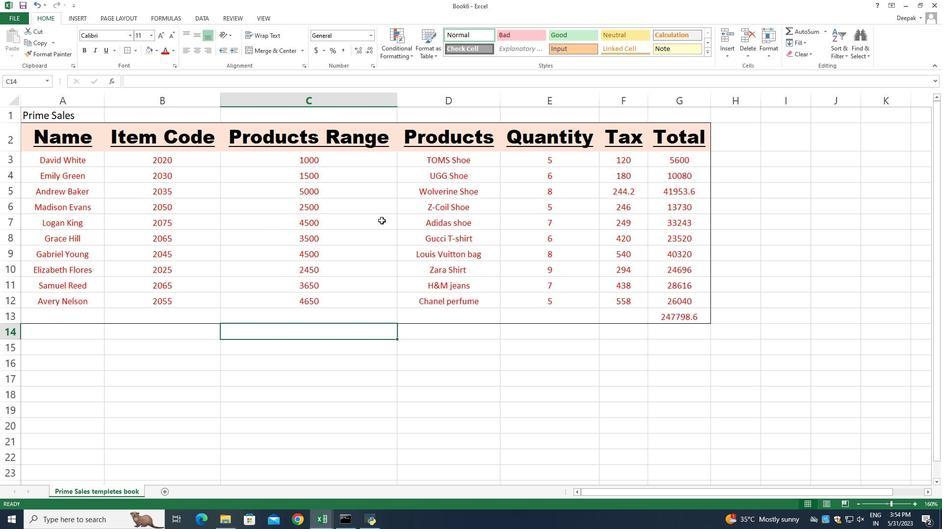 
Action: Mouse pressed left at (395, 237)
Screenshot: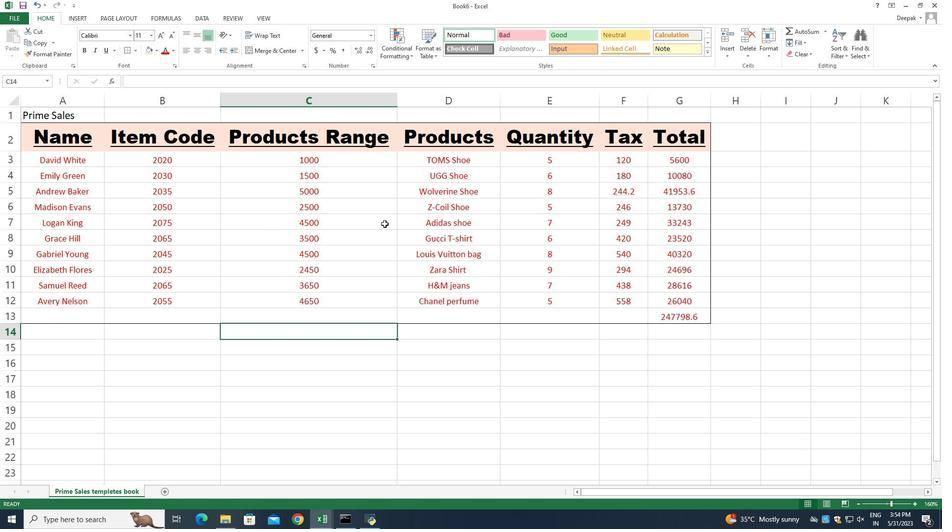 
Action: Mouse moved to (564, 222)
Screenshot: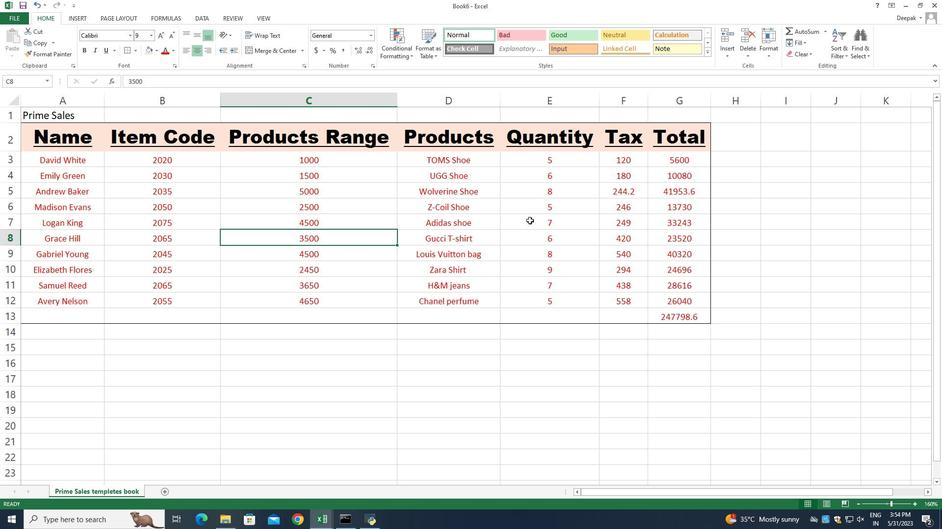 
Action: Mouse scrolled (564, 222) with delta (0, 0)
Screenshot: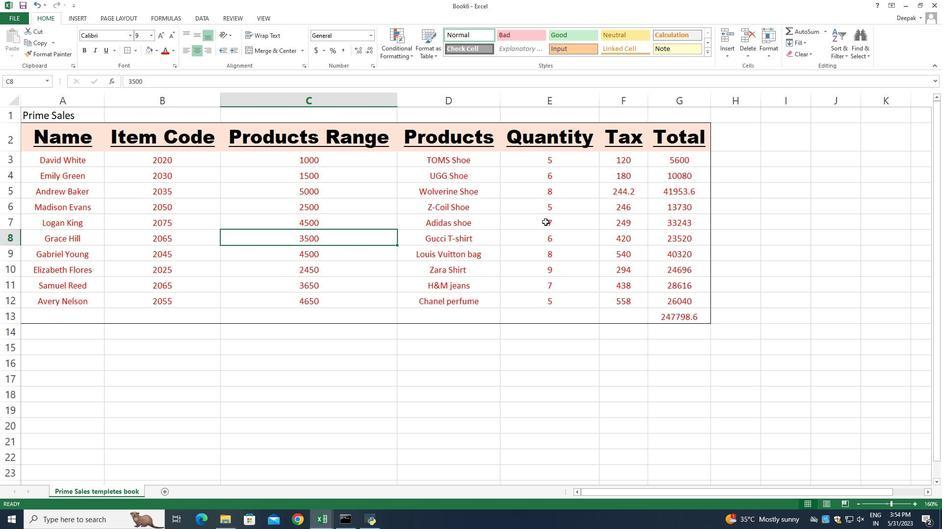 
Action: Mouse moved to (514, 255)
Screenshot: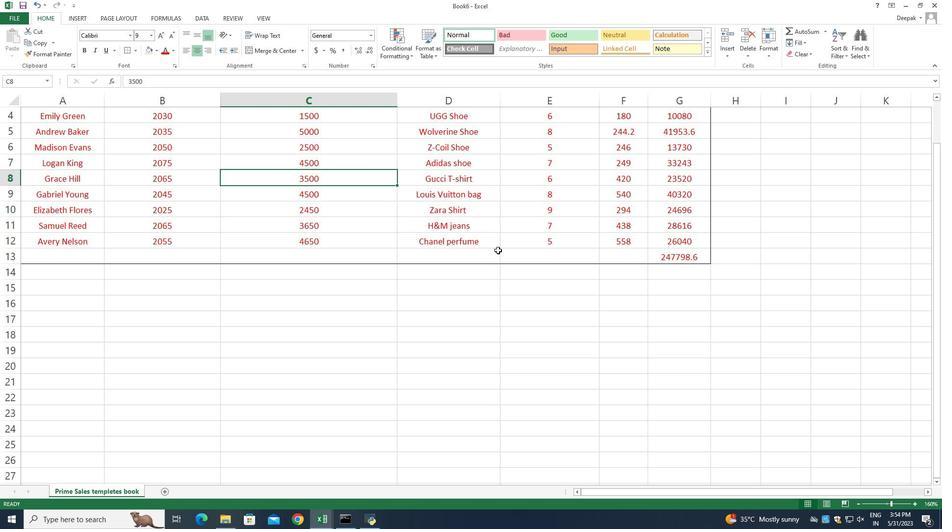 
Action: Mouse scrolled (514, 255) with delta (0, 0)
Screenshot: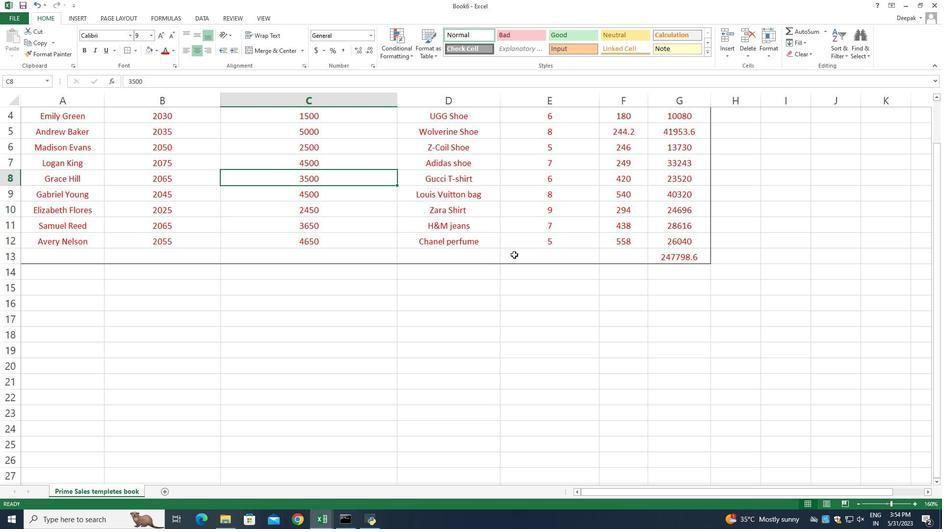 
Action: Mouse scrolled (514, 255) with delta (0, 0)
Screenshot: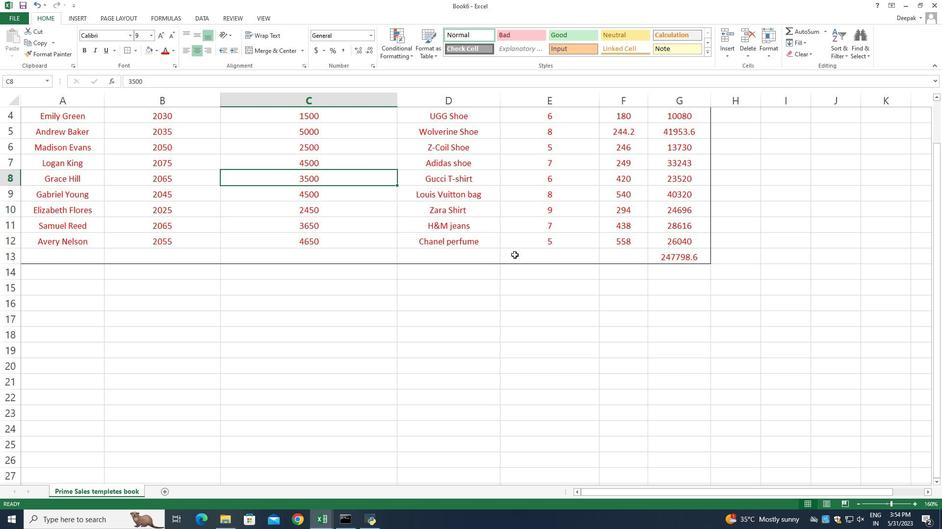 
Action: Mouse moved to (598, 282)
Screenshot: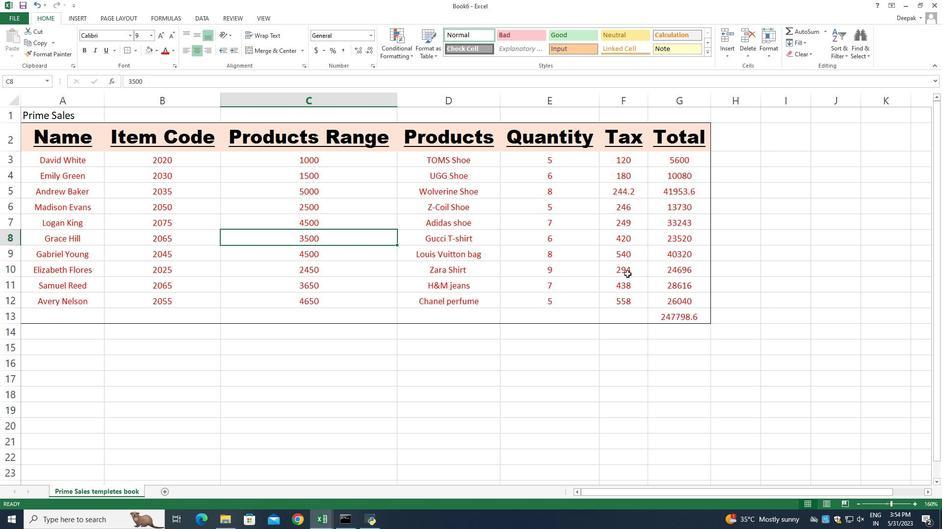 
Action: Mouse scrolled (598, 283) with delta (0, 0)
Screenshot: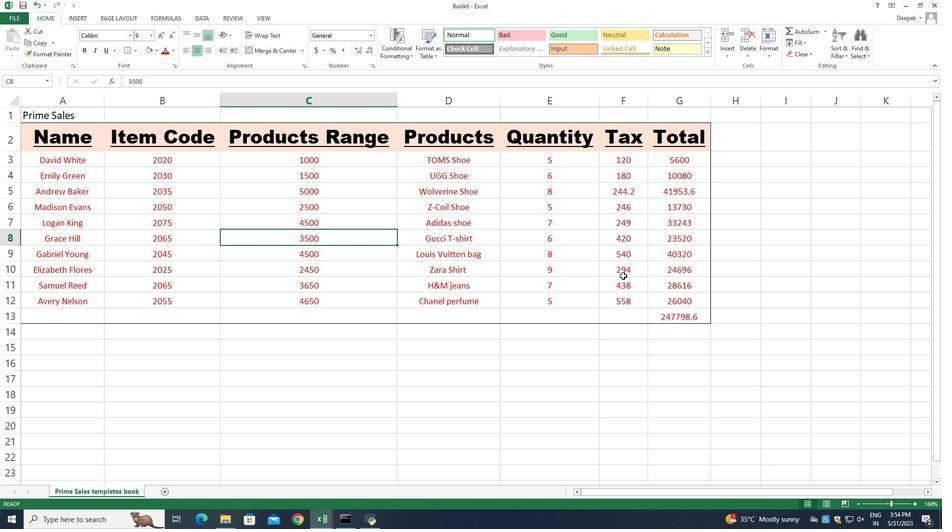 
Action: Mouse scrolled (598, 283) with delta (0, 0)
Screenshot: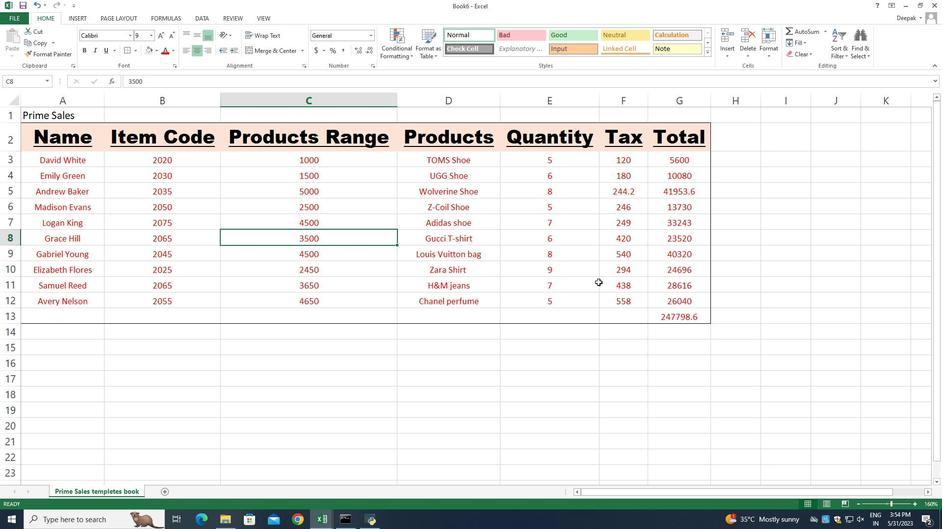 
Action: Mouse moved to (735, 323)
Screenshot: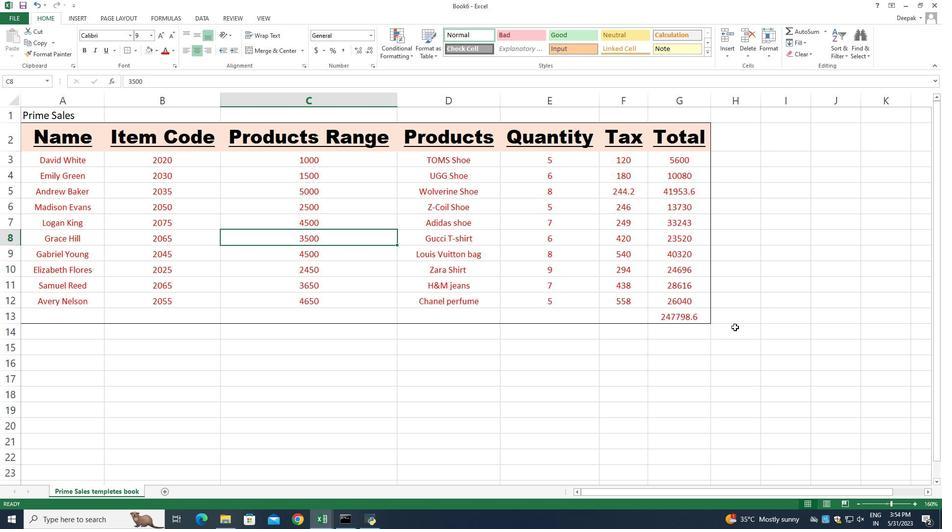 
Action: Mouse pressed left at (735, 323)
Screenshot: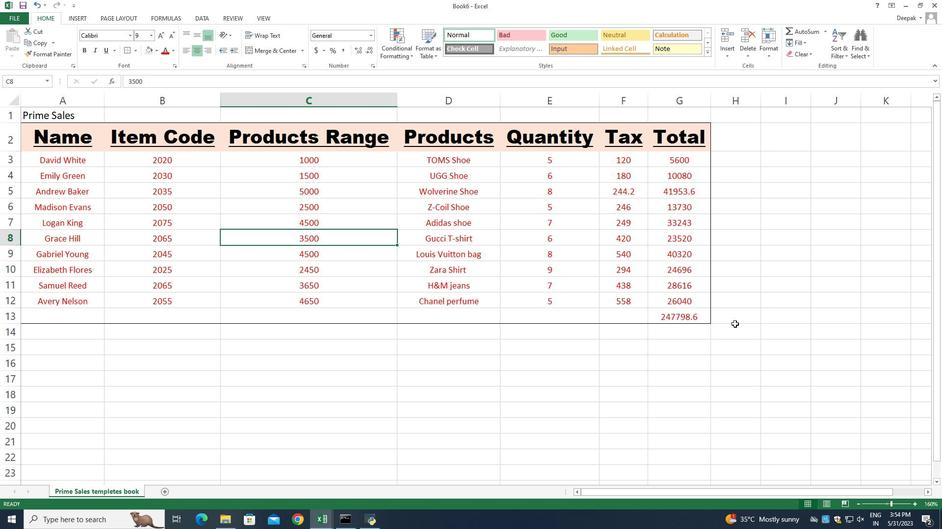 
Action: Mouse moved to (443, 290)
Screenshot: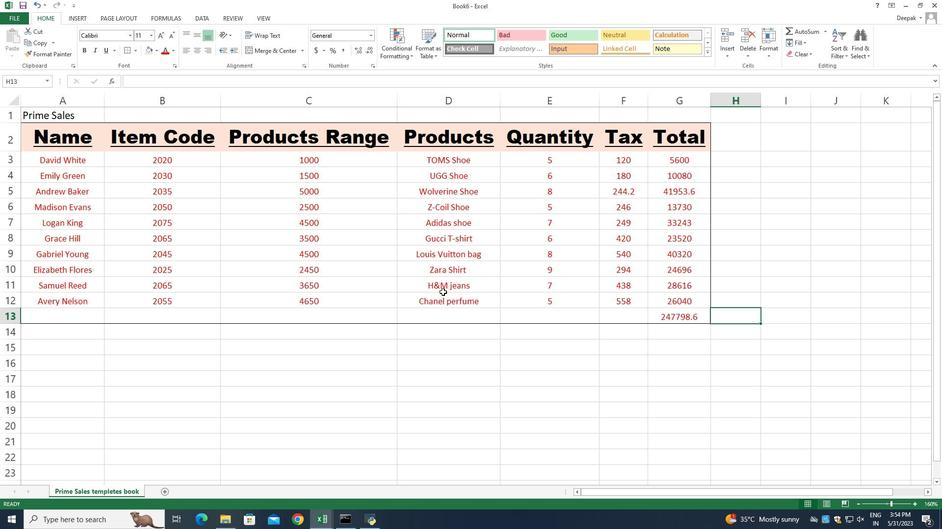 
